 Task: Find connections with filter location Altglienicke with filter topic #Recruitmentwith filter profile language Potuguese with filter current company Synchrony with filter school Fergusson College with filter industry Military and International Affairs with filter service category SupportTechnical Writing with filter keywords title Addiction Counselor
Action: Mouse moved to (533, 72)
Screenshot: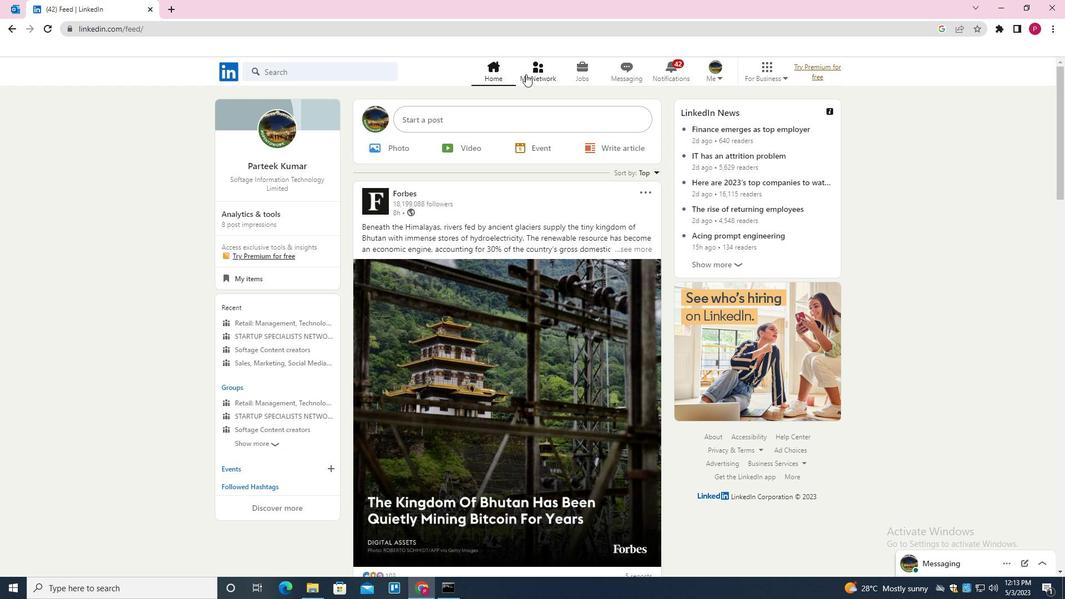 
Action: Mouse pressed left at (533, 72)
Screenshot: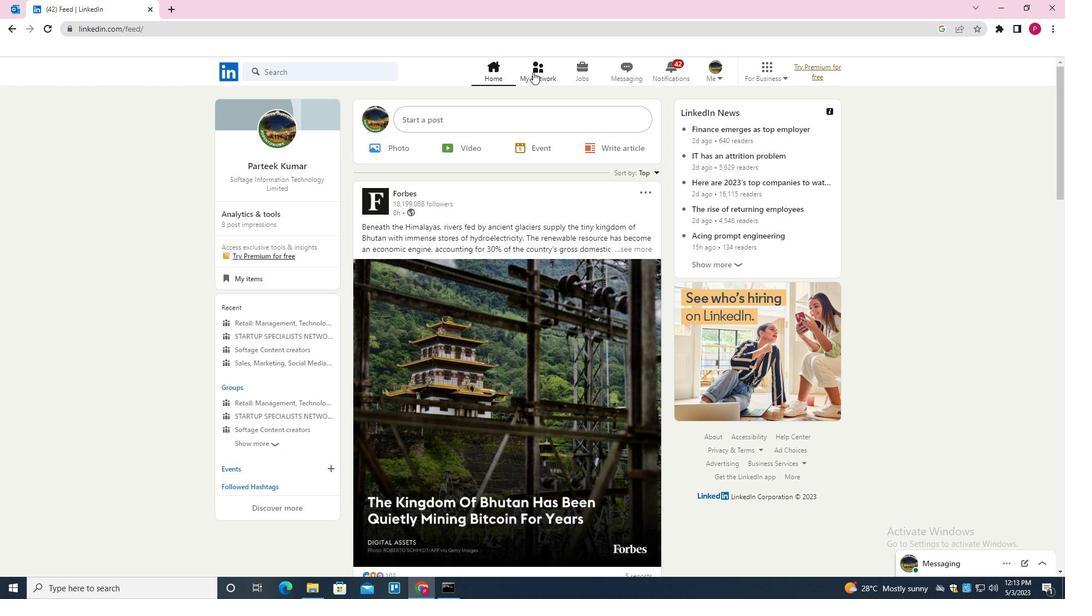 
Action: Mouse moved to (350, 130)
Screenshot: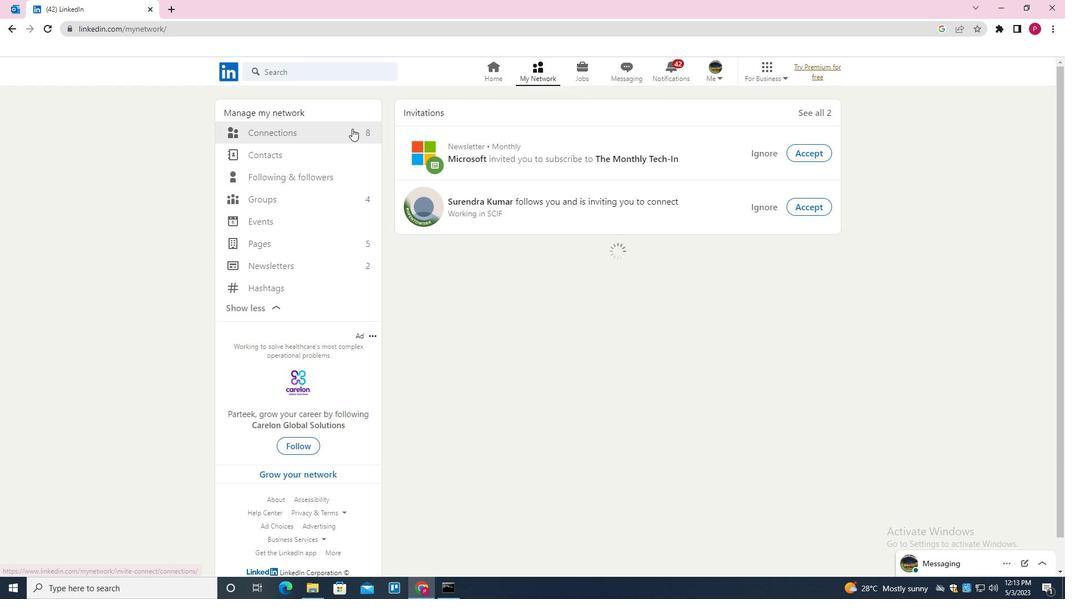 
Action: Mouse pressed left at (350, 130)
Screenshot: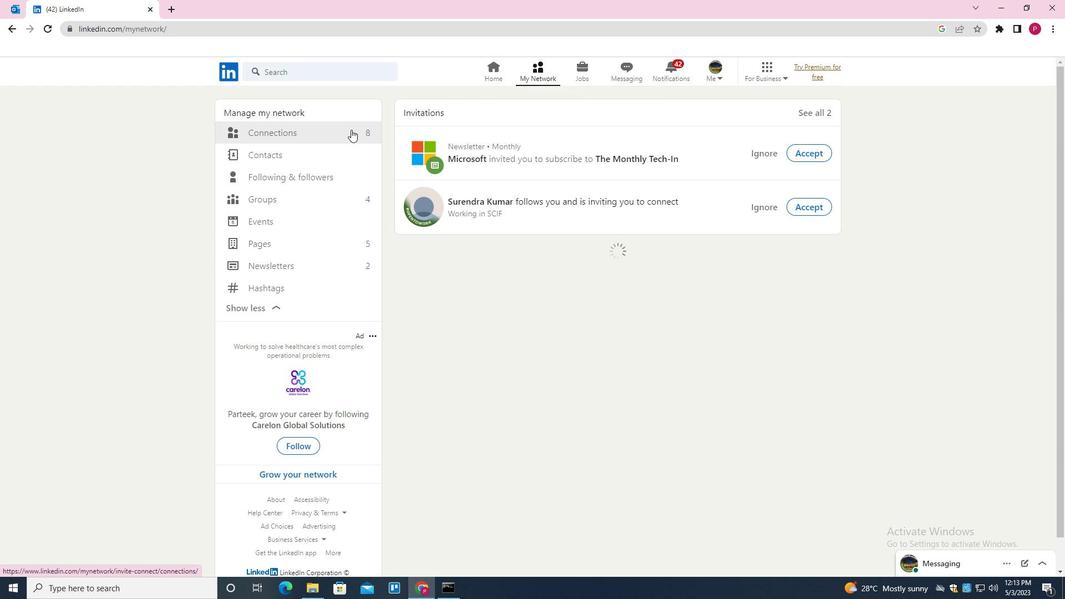 
Action: Mouse moved to (612, 133)
Screenshot: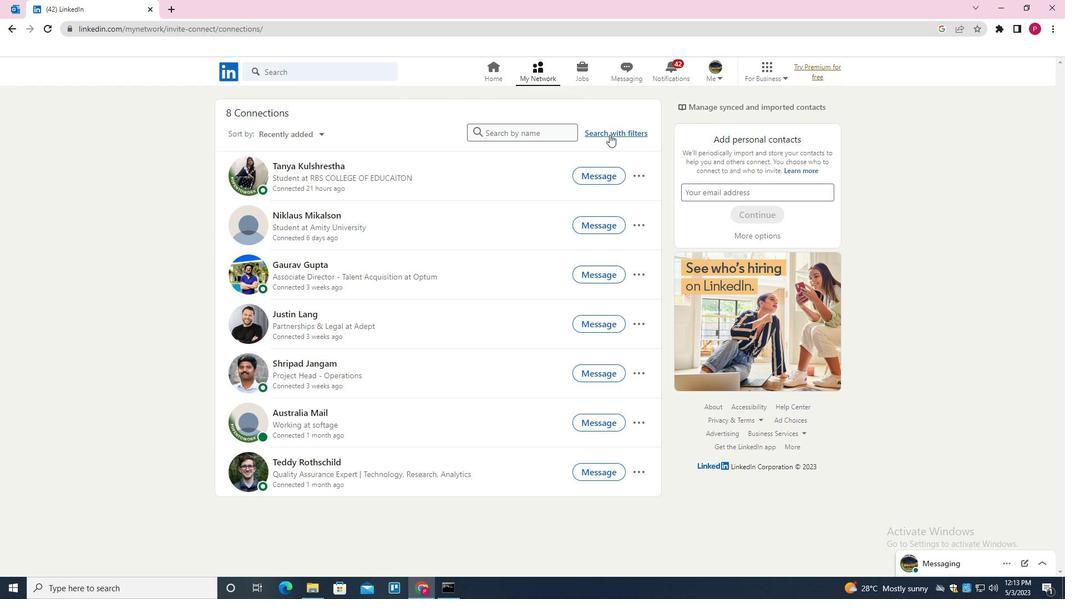 
Action: Mouse pressed left at (612, 133)
Screenshot: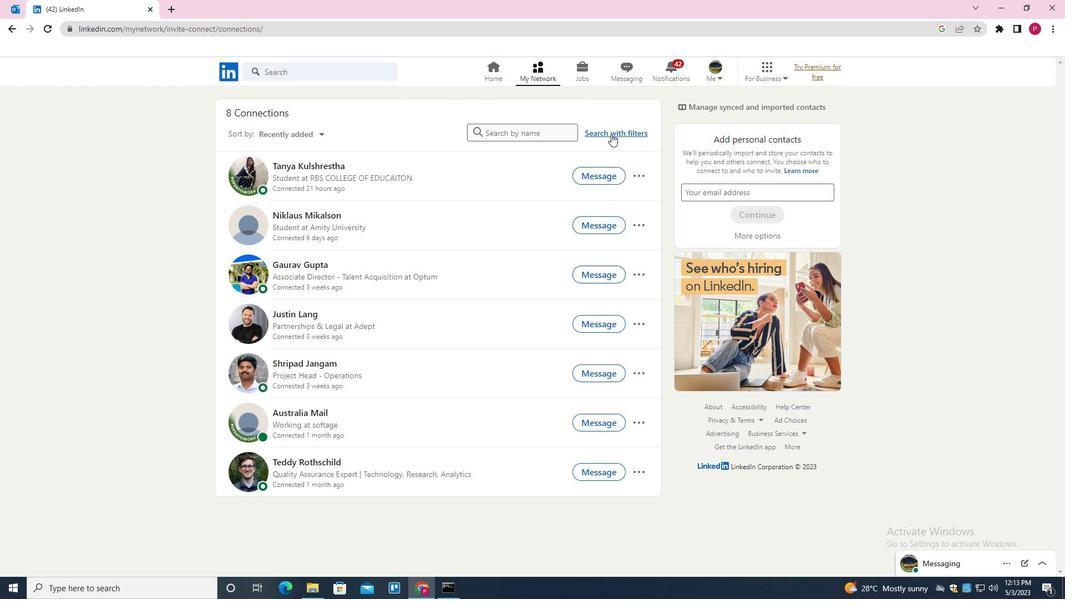 
Action: Mouse moved to (569, 102)
Screenshot: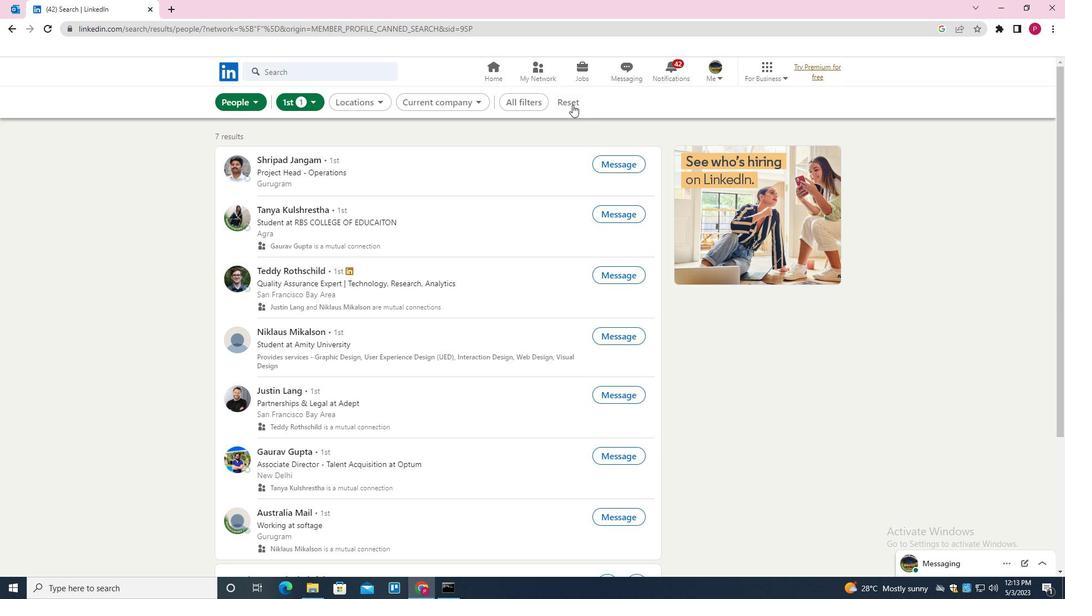 
Action: Mouse pressed left at (569, 102)
Screenshot: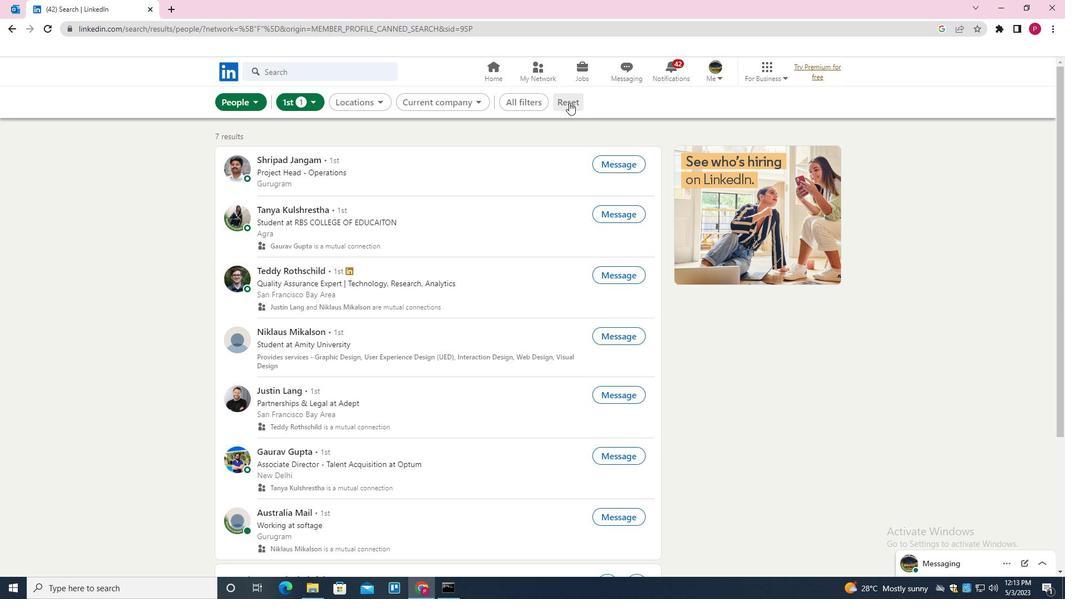 
Action: Mouse moved to (558, 102)
Screenshot: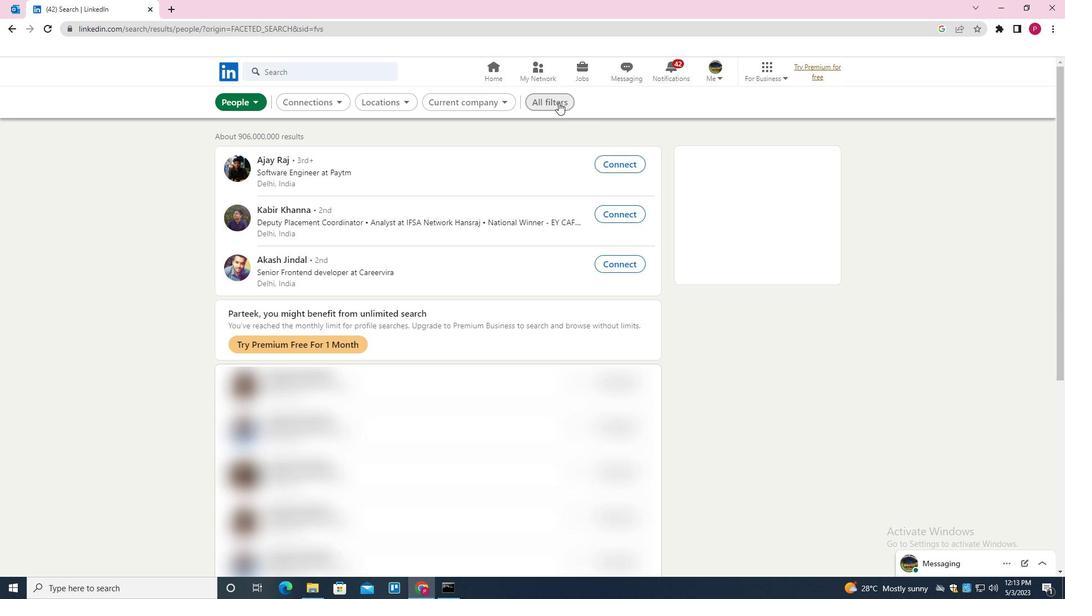 
Action: Mouse pressed left at (558, 102)
Screenshot: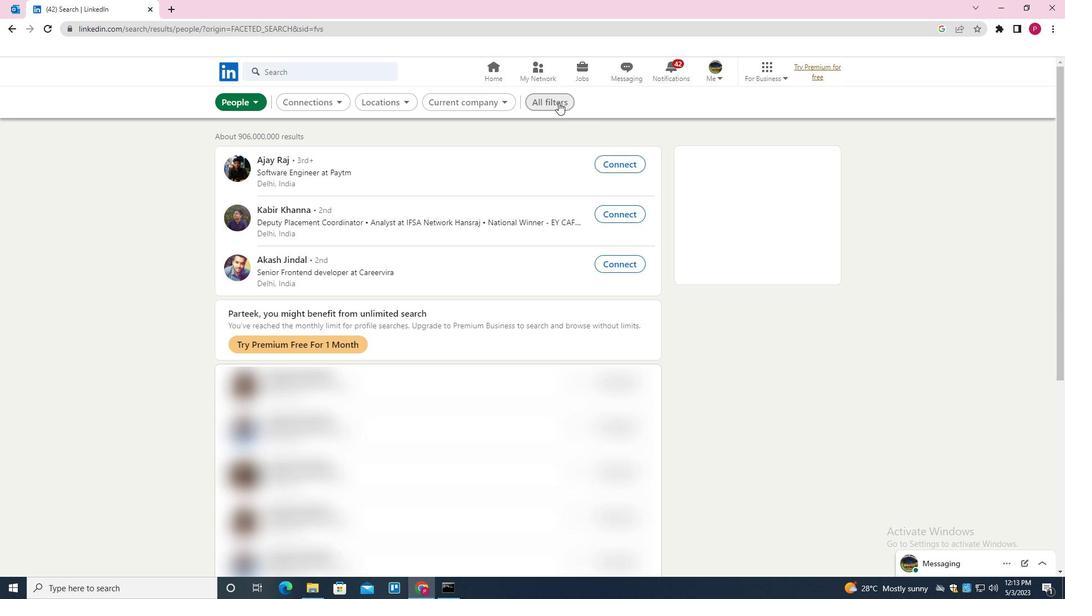 
Action: Mouse moved to (831, 287)
Screenshot: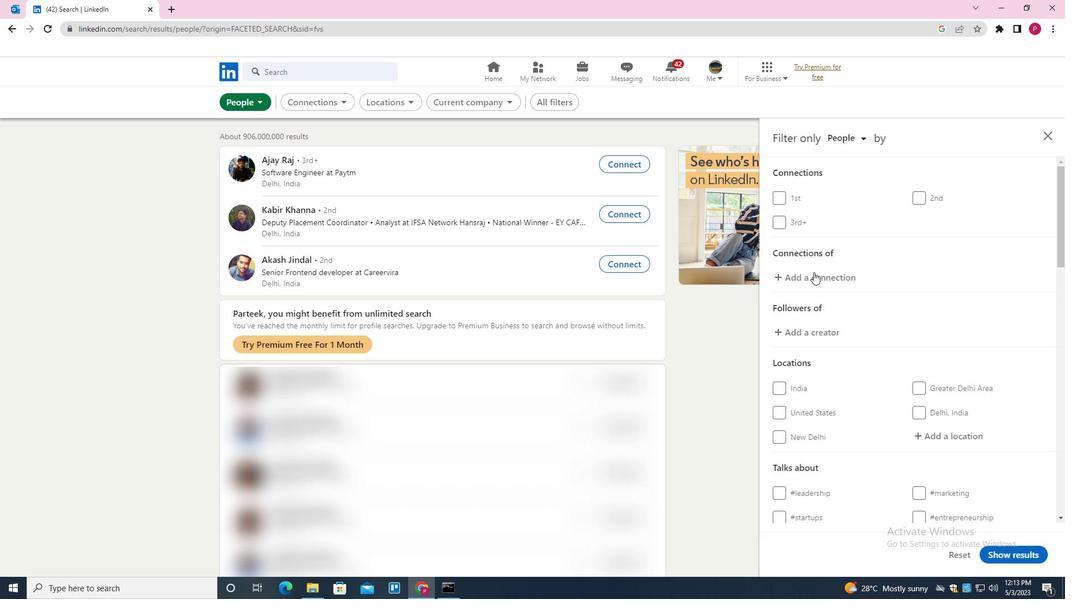 
Action: Mouse scrolled (831, 287) with delta (0, 0)
Screenshot: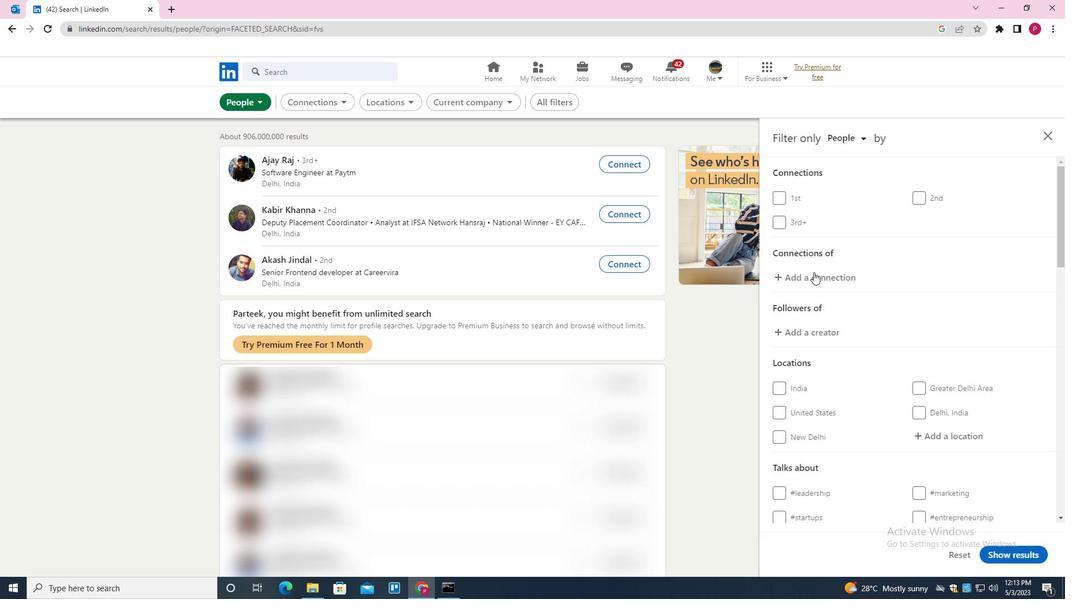 
Action: Mouse moved to (844, 298)
Screenshot: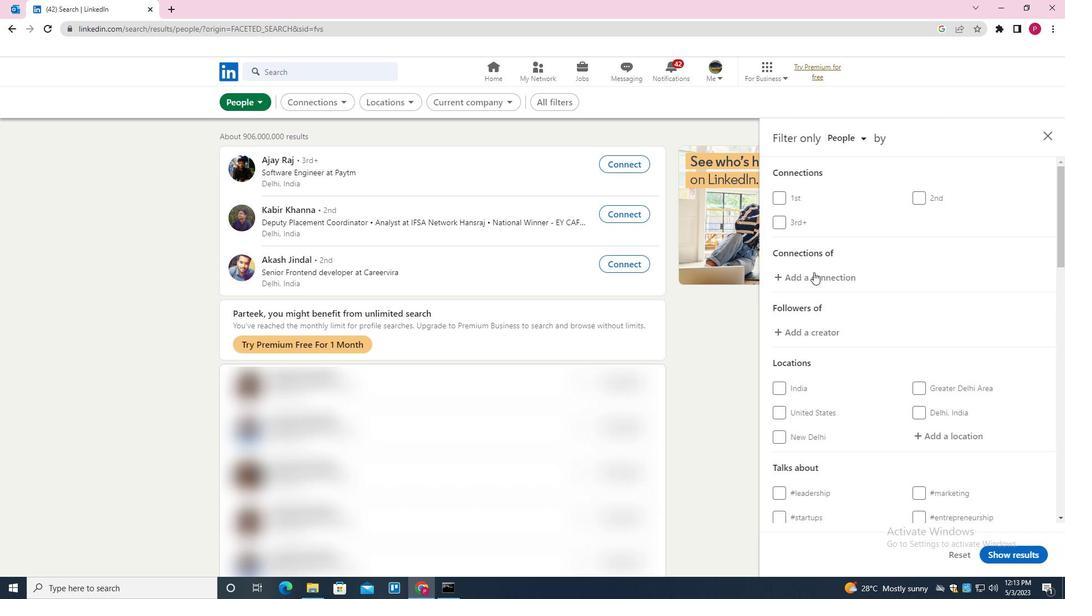 
Action: Mouse scrolled (844, 297) with delta (0, 0)
Screenshot: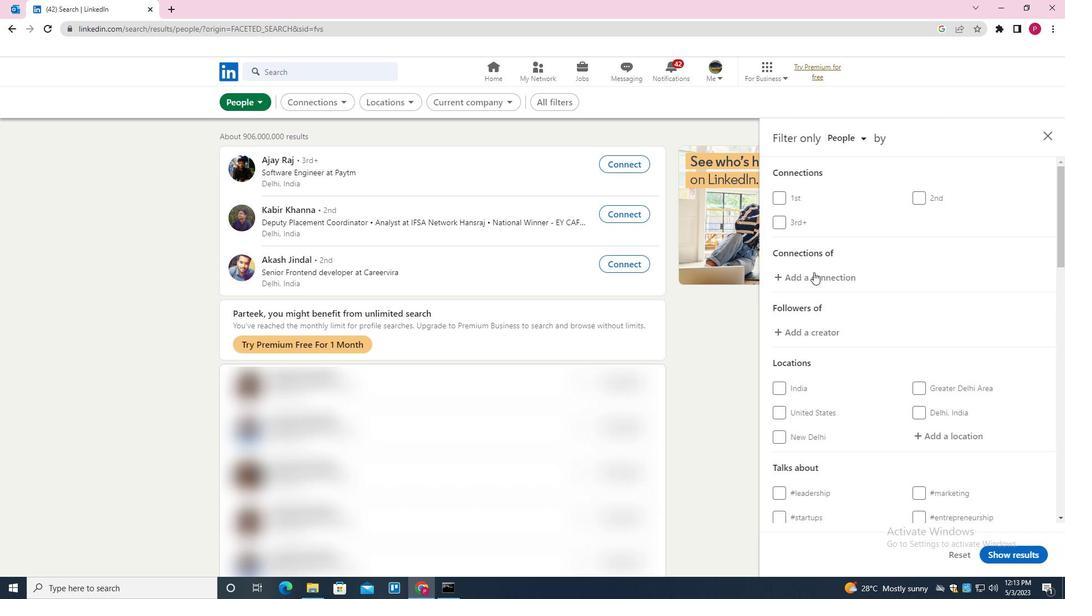 
Action: Mouse moved to (950, 322)
Screenshot: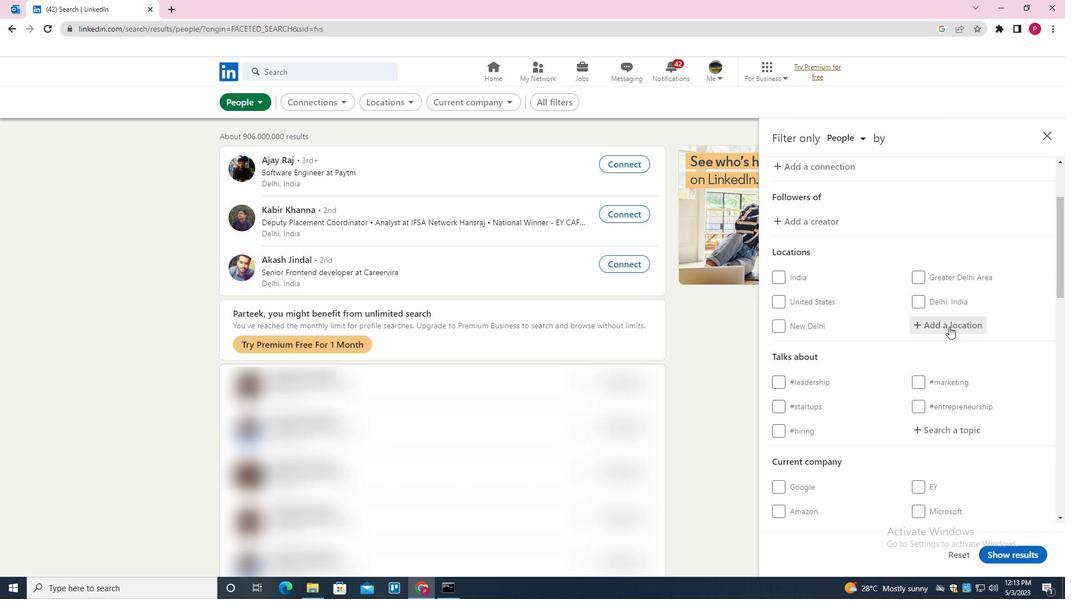 
Action: Mouse pressed left at (950, 322)
Screenshot: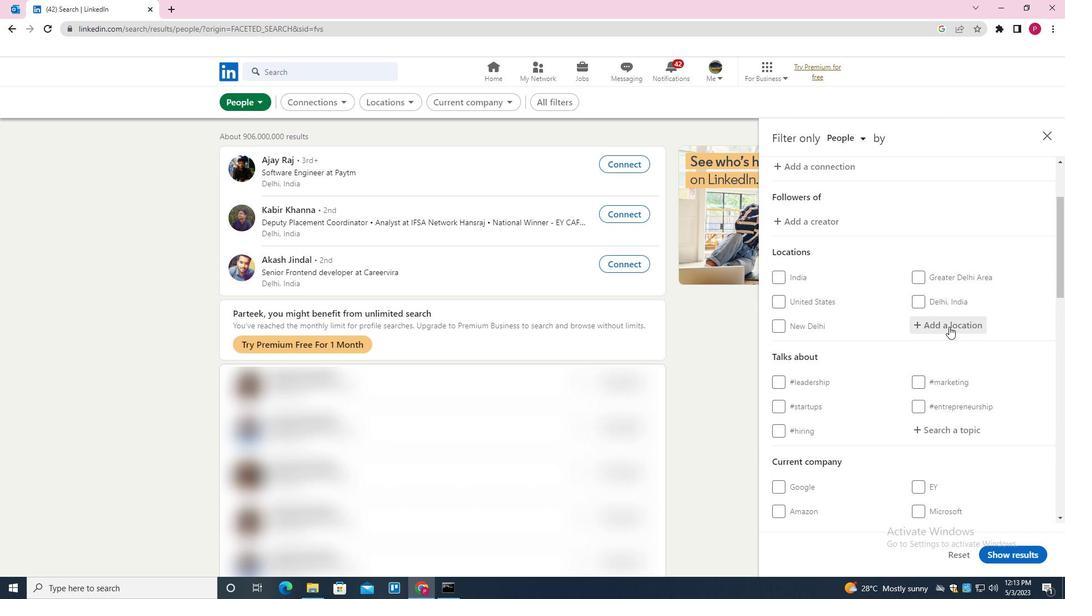 
Action: Key pressed <Key.shift>ALTF<Key.backspace>GLIENICKE
Screenshot: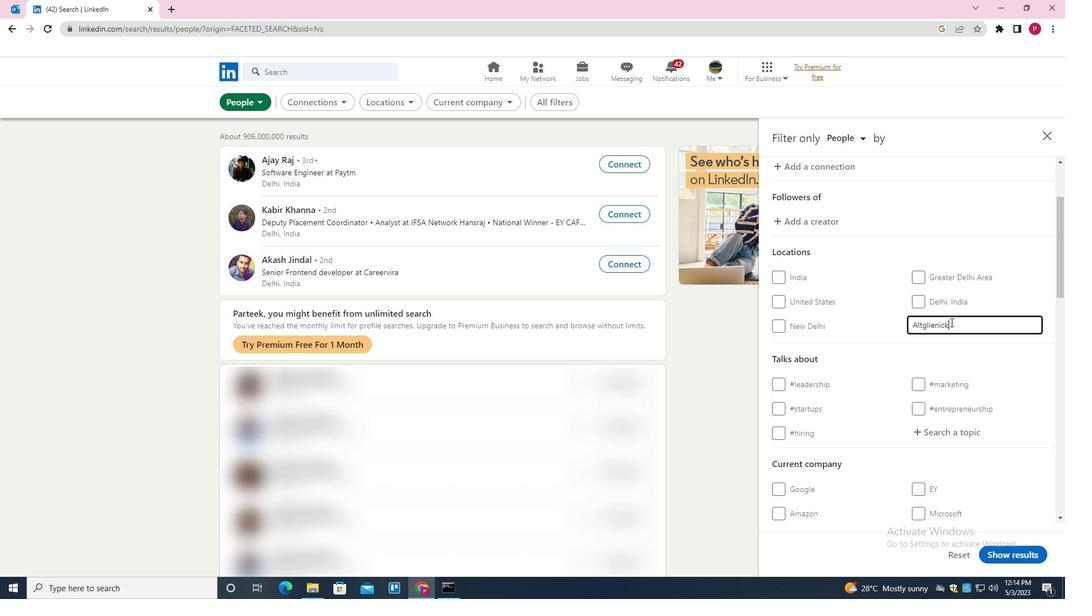 
Action: Mouse scrolled (950, 321) with delta (0, 0)
Screenshot: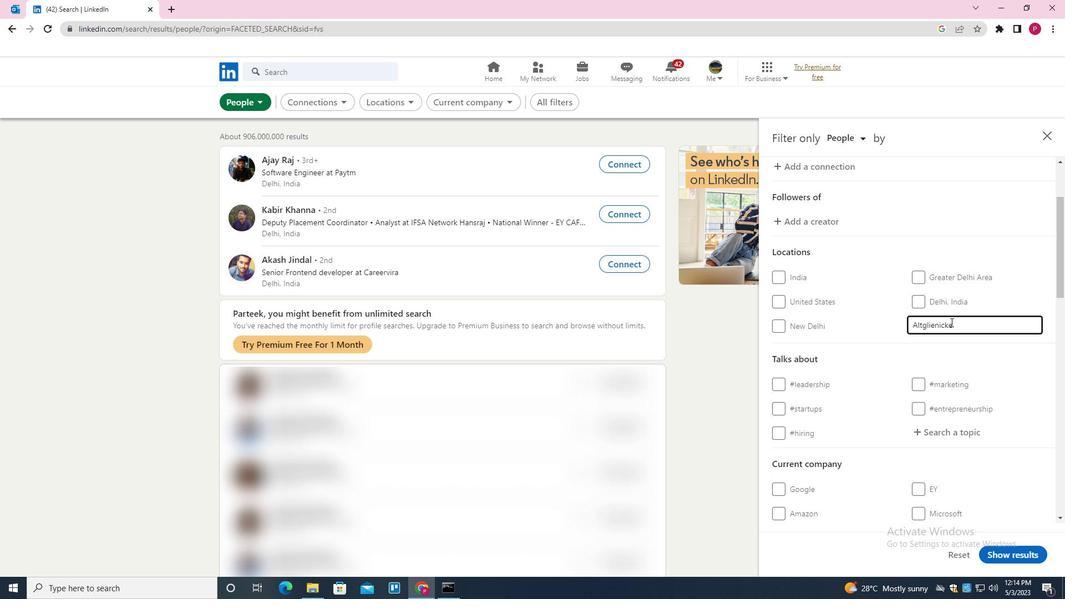 
Action: Mouse scrolled (950, 321) with delta (0, 0)
Screenshot: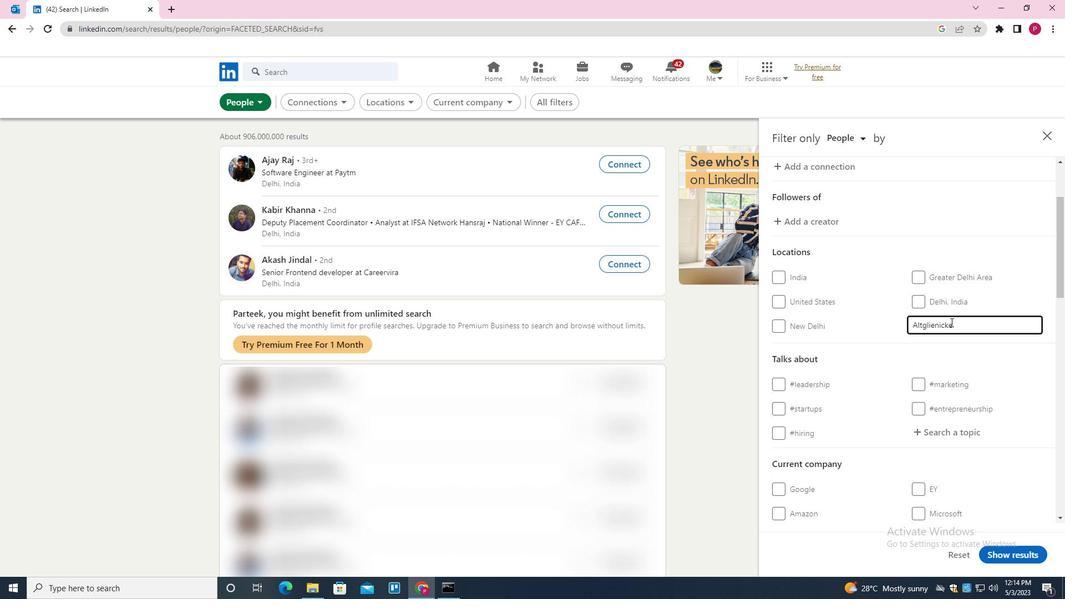 
Action: Mouse scrolled (950, 321) with delta (0, 0)
Screenshot: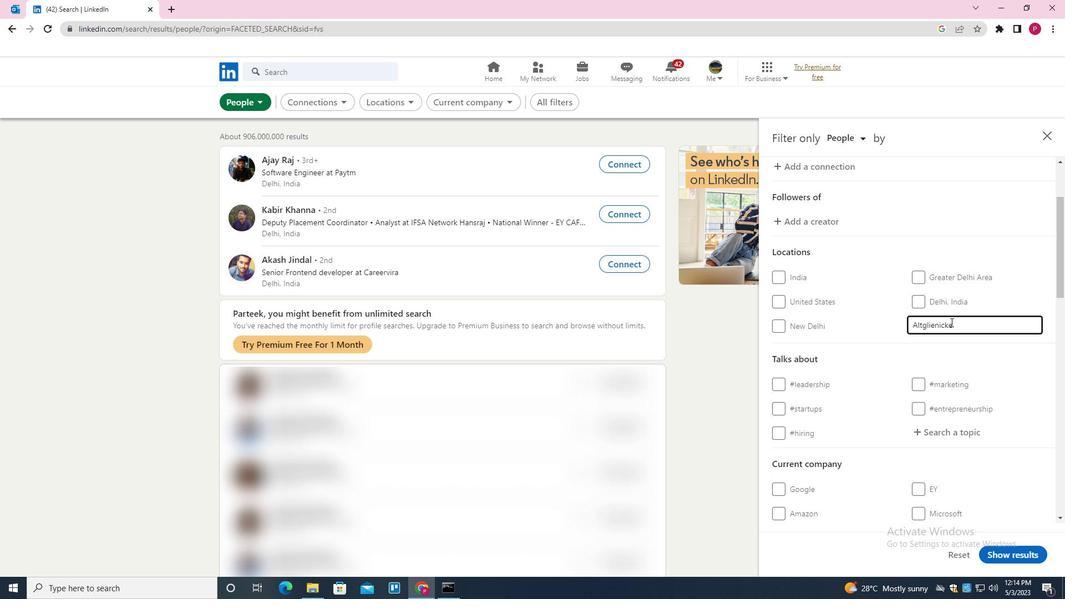 
Action: Mouse moved to (945, 267)
Screenshot: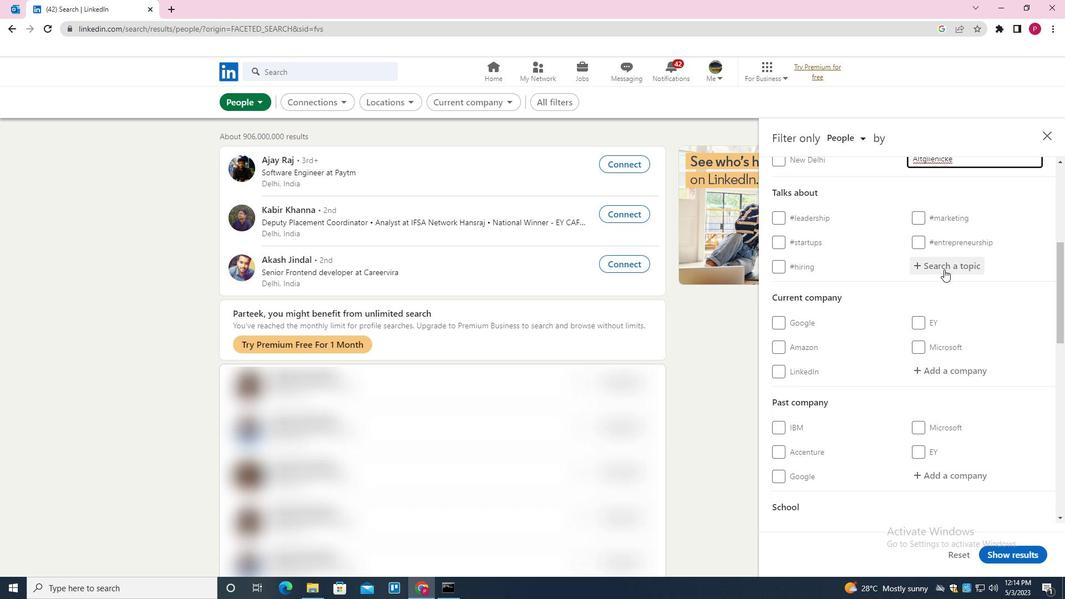 
Action: Mouse pressed left at (945, 267)
Screenshot: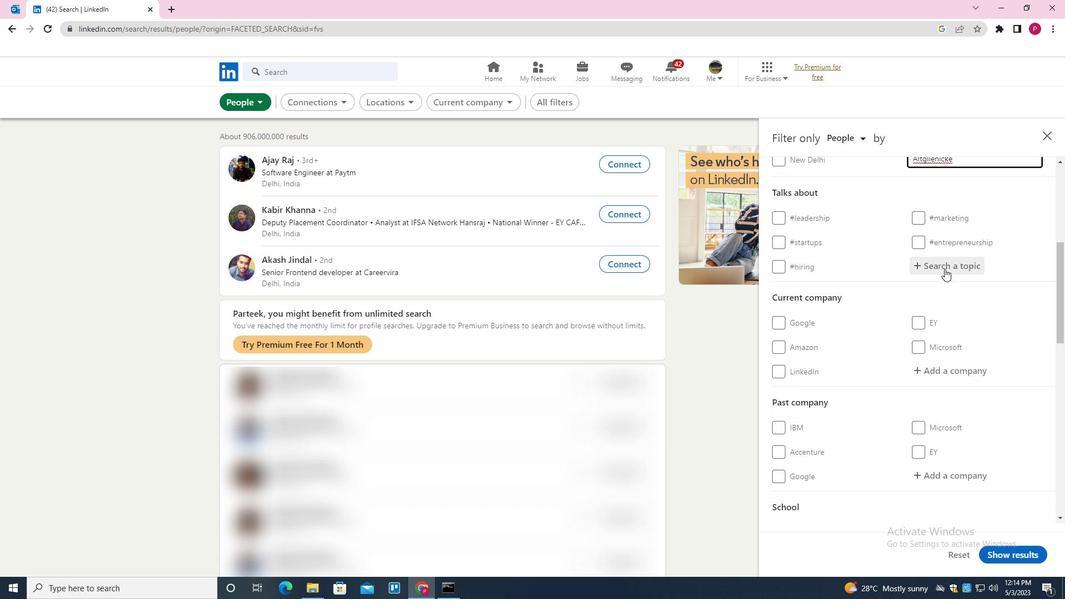 
Action: Key pressed RECRUI<Key.down><Key.enter>
Screenshot: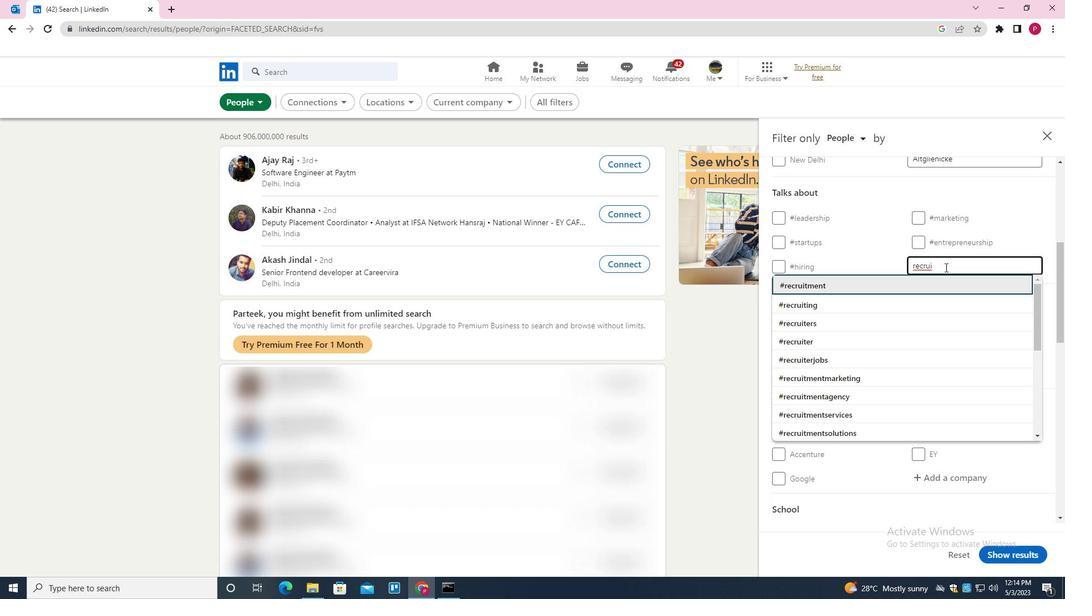
Action: Mouse moved to (872, 256)
Screenshot: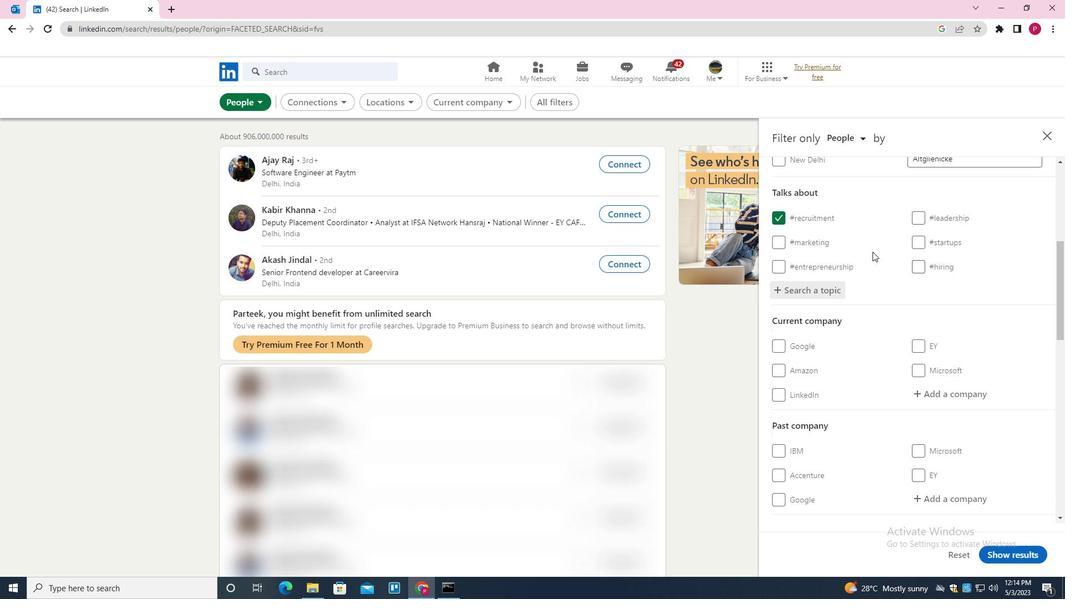 
Action: Mouse scrolled (872, 255) with delta (0, 0)
Screenshot: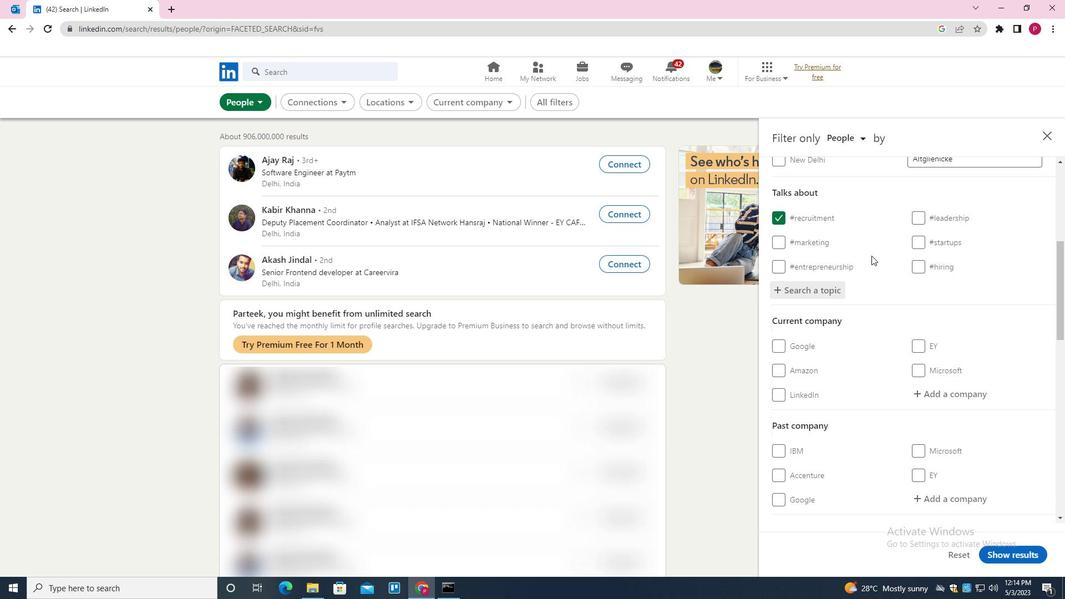 
Action: Mouse scrolled (872, 255) with delta (0, 0)
Screenshot: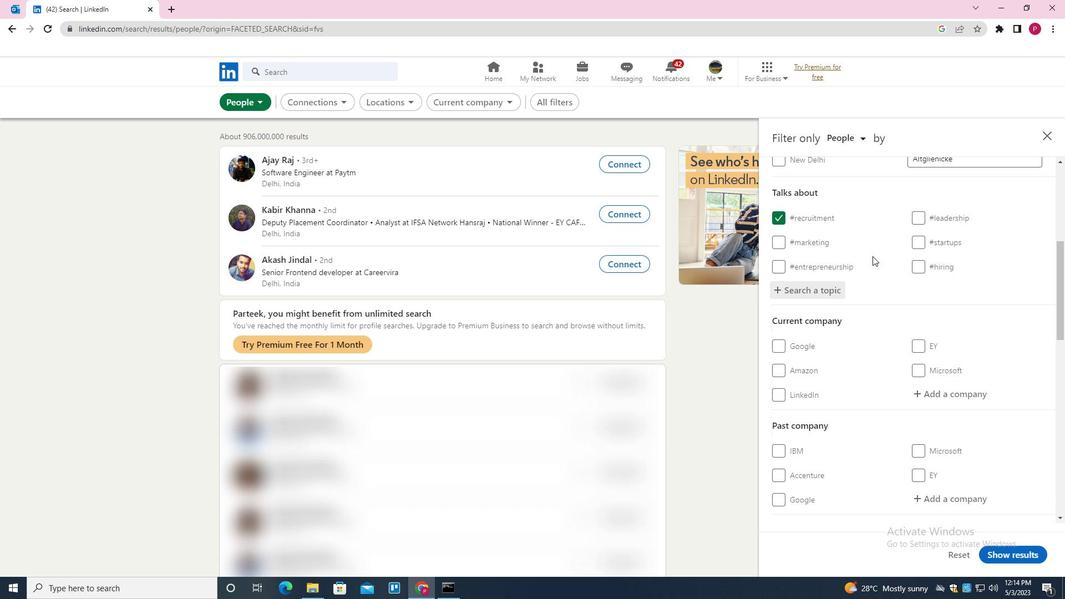 
Action: Mouse scrolled (872, 255) with delta (0, 0)
Screenshot: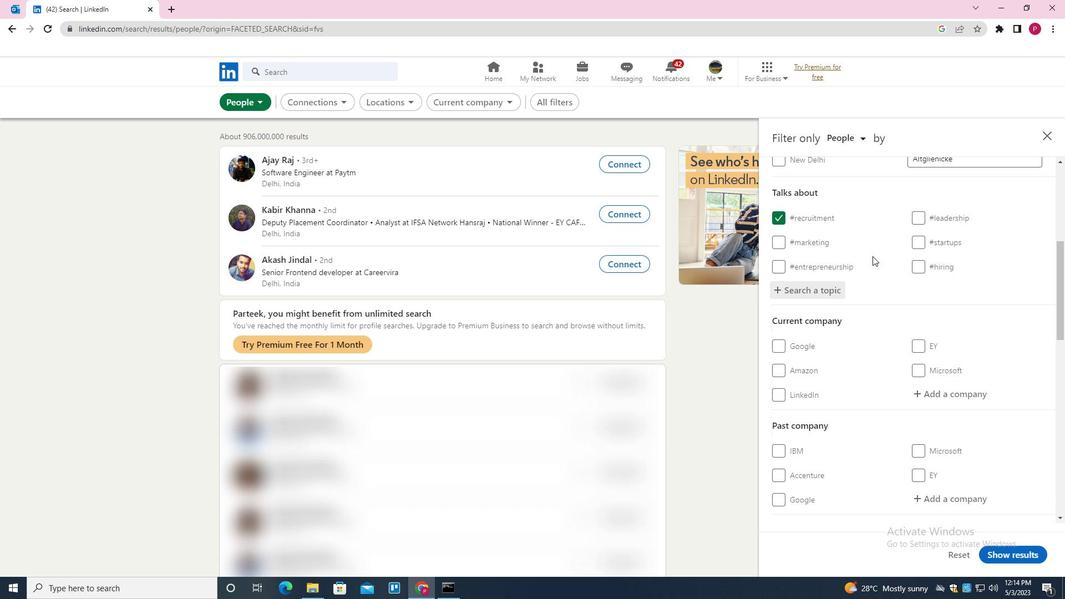 
Action: Mouse scrolled (872, 255) with delta (0, 0)
Screenshot: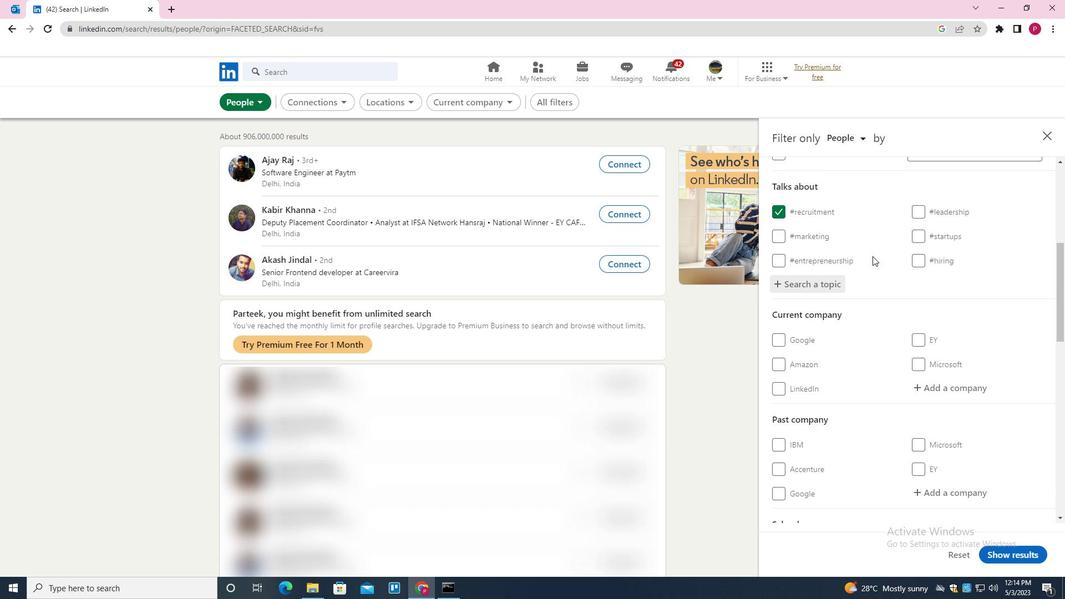 
Action: Mouse moved to (874, 256)
Screenshot: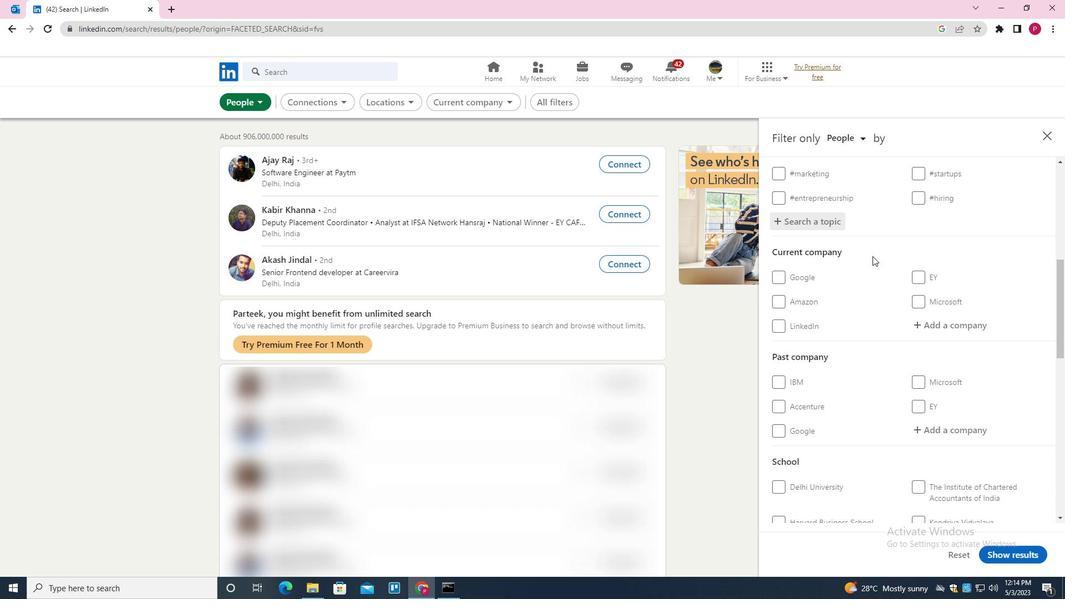 
Action: Mouse scrolled (874, 255) with delta (0, 0)
Screenshot: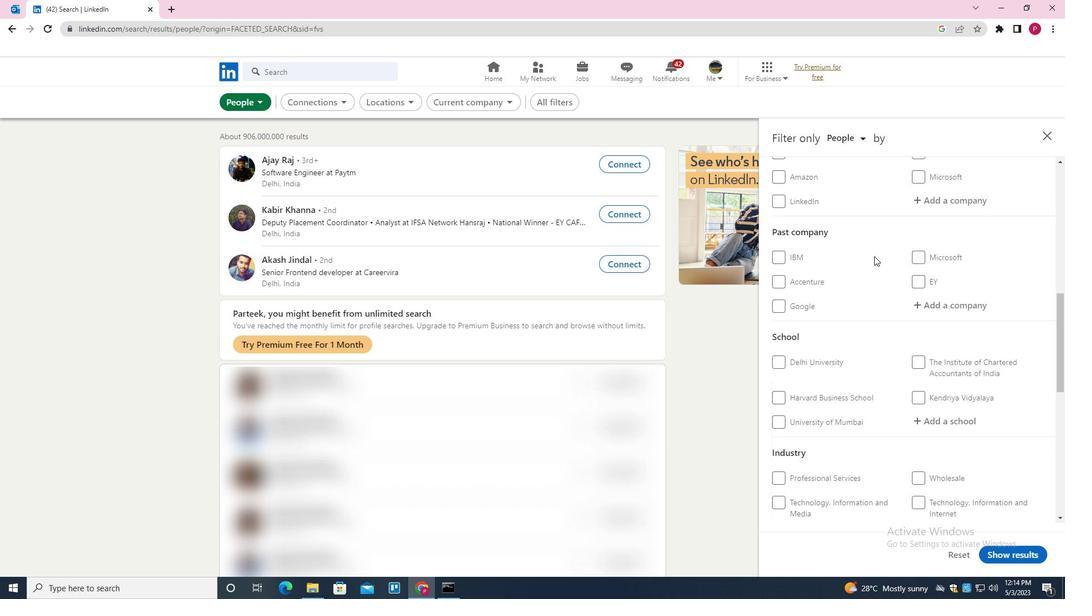 
Action: Mouse scrolled (874, 255) with delta (0, 0)
Screenshot: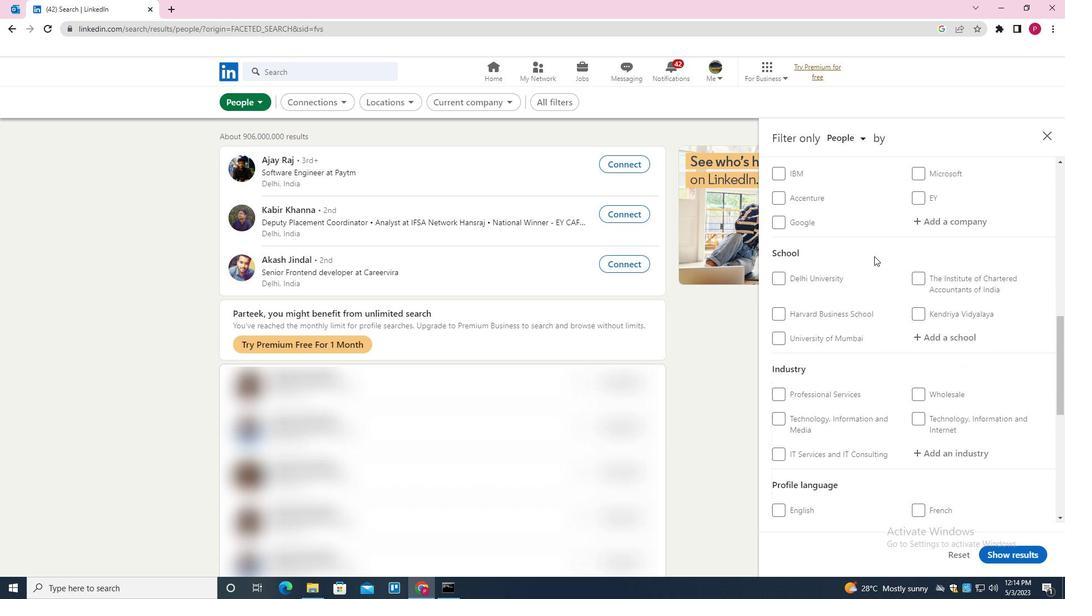 
Action: Mouse scrolled (874, 255) with delta (0, 0)
Screenshot: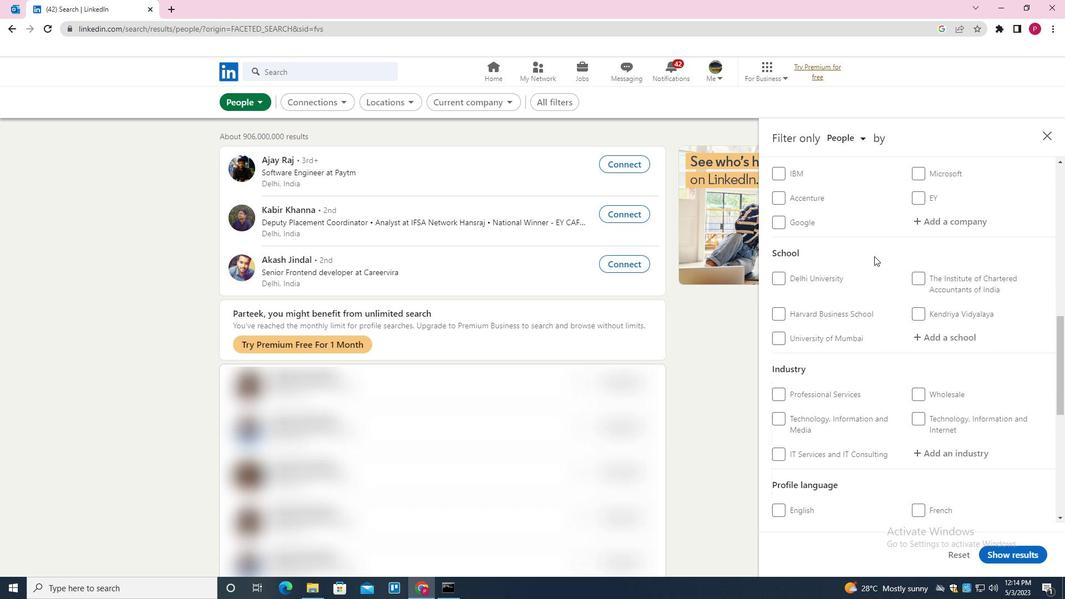 
Action: Mouse scrolled (874, 255) with delta (0, 0)
Screenshot: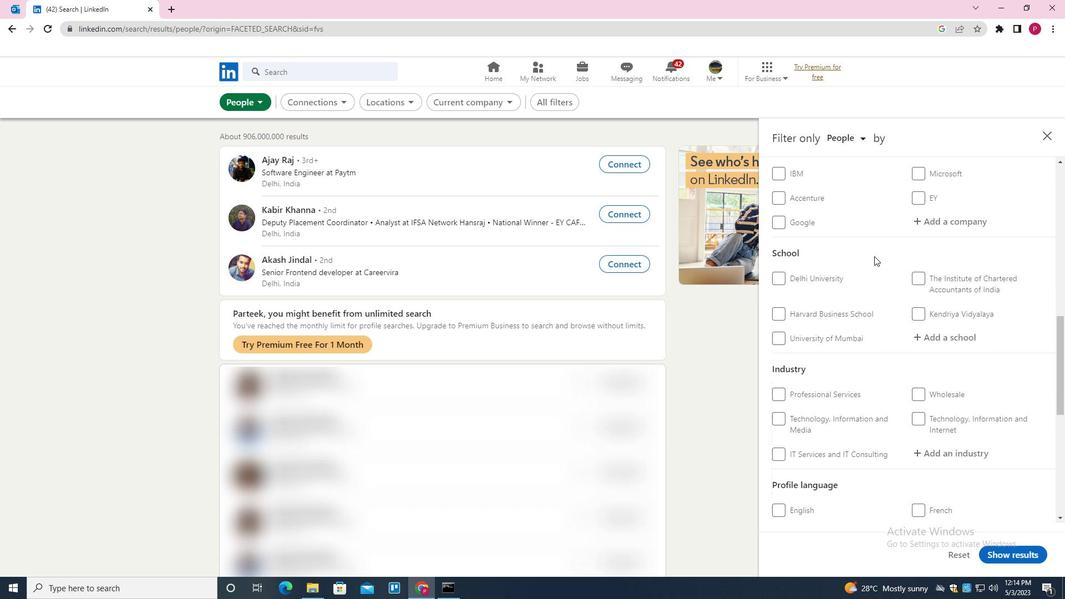 
Action: Mouse scrolled (874, 255) with delta (0, 0)
Screenshot: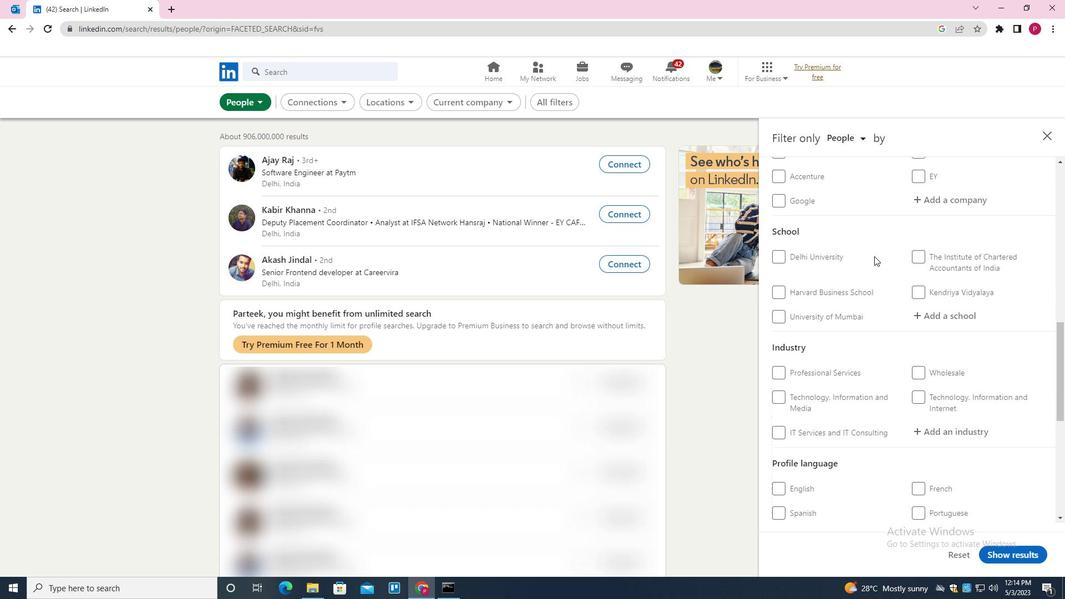 
Action: Mouse moved to (918, 315)
Screenshot: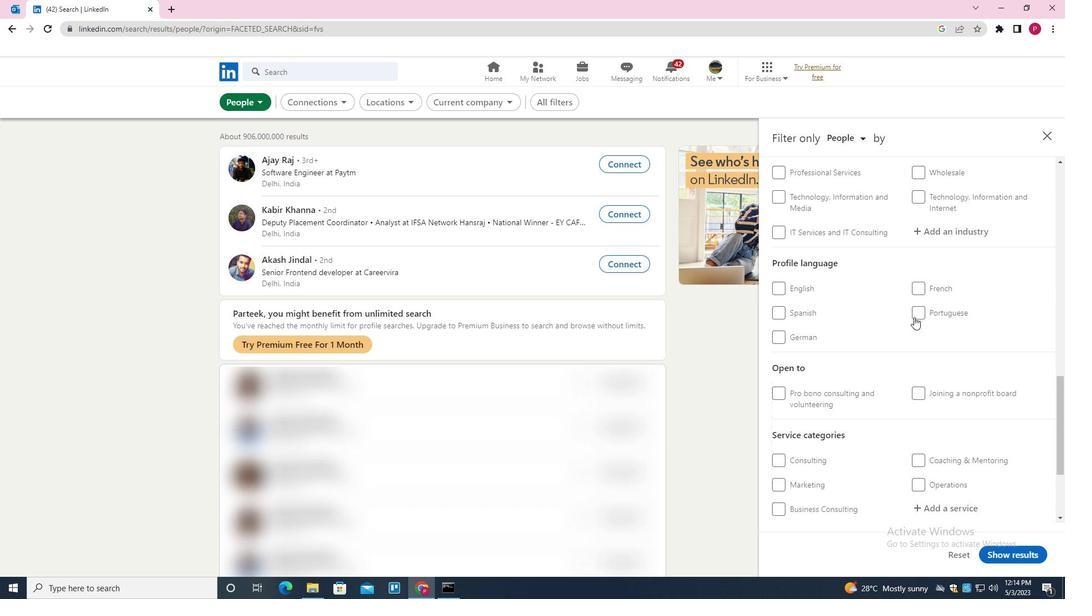
Action: Mouse pressed left at (918, 315)
Screenshot: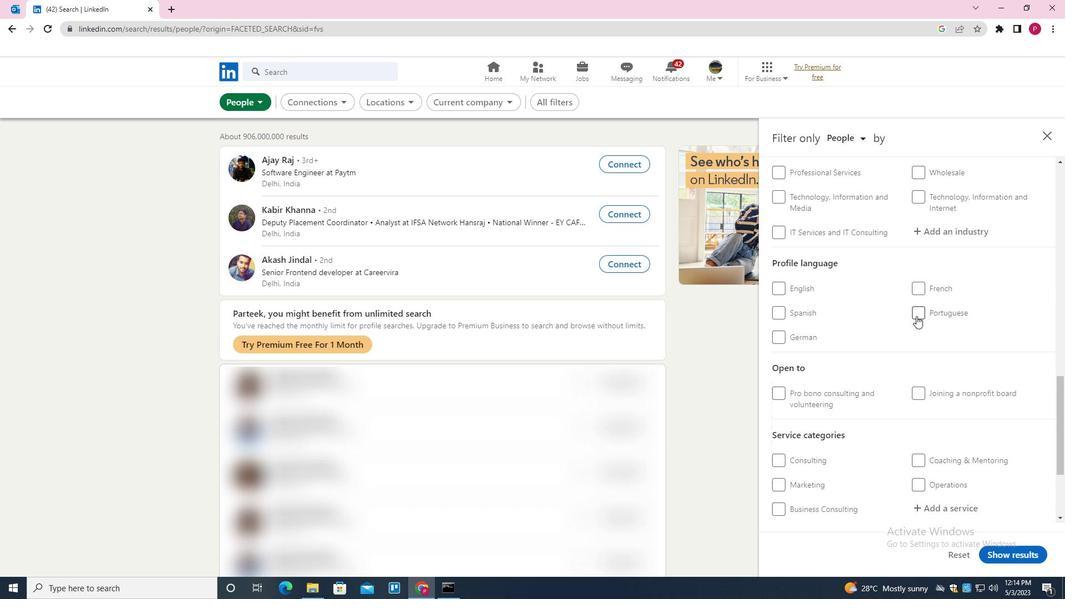 
Action: Mouse moved to (837, 337)
Screenshot: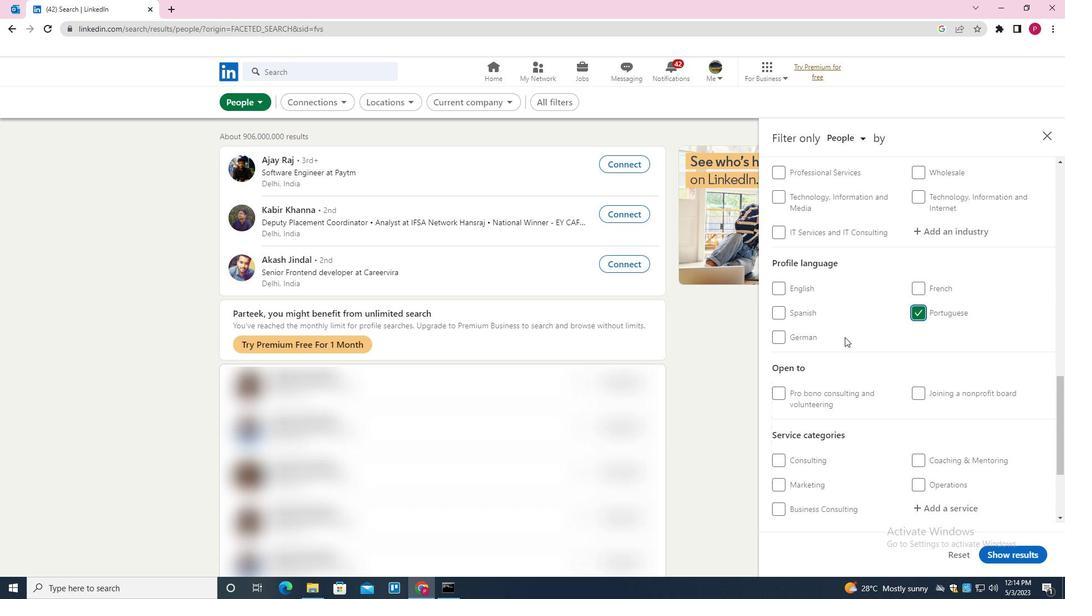 
Action: Mouse scrolled (837, 337) with delta (0, 0)
Screenshot: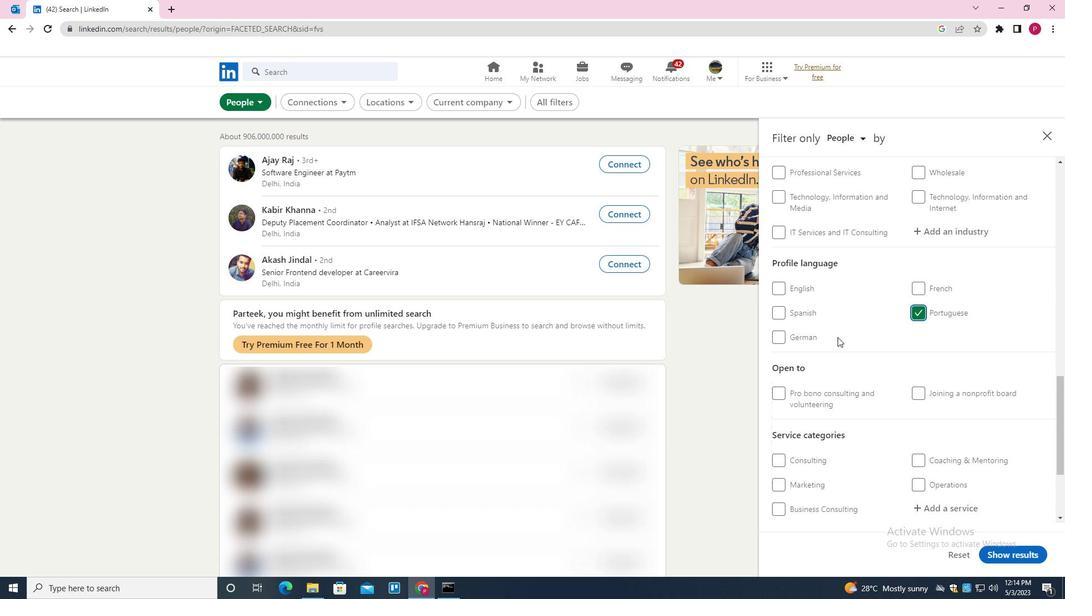 
Action: Mouse scrolled (837, 337) with delta (0, 0)
Screenshot: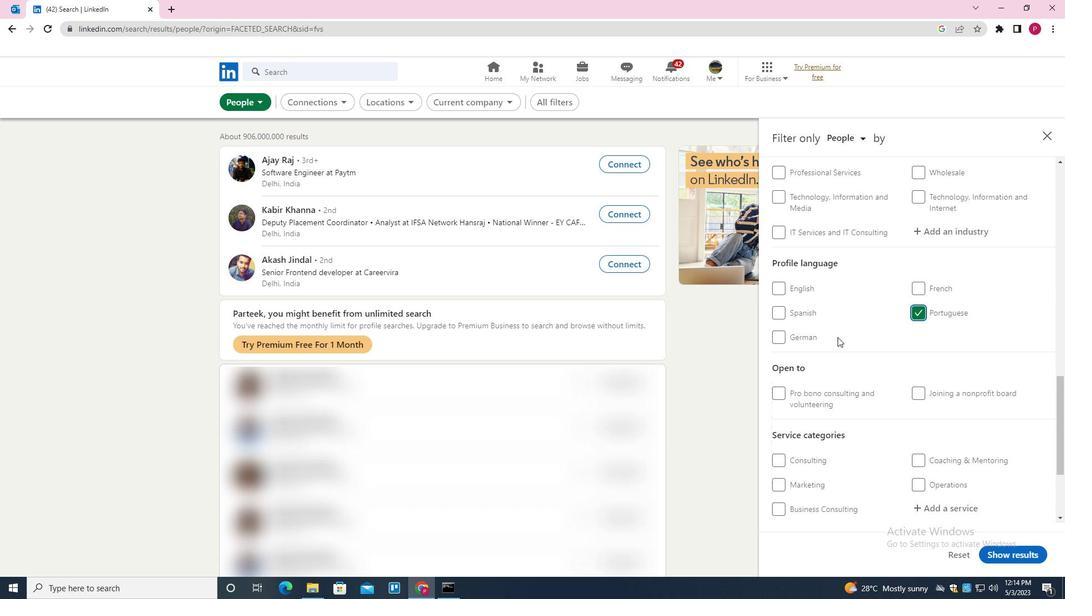 
Action: Mouse scrolled (837, 337) with delta (0, 0)
Screenshot: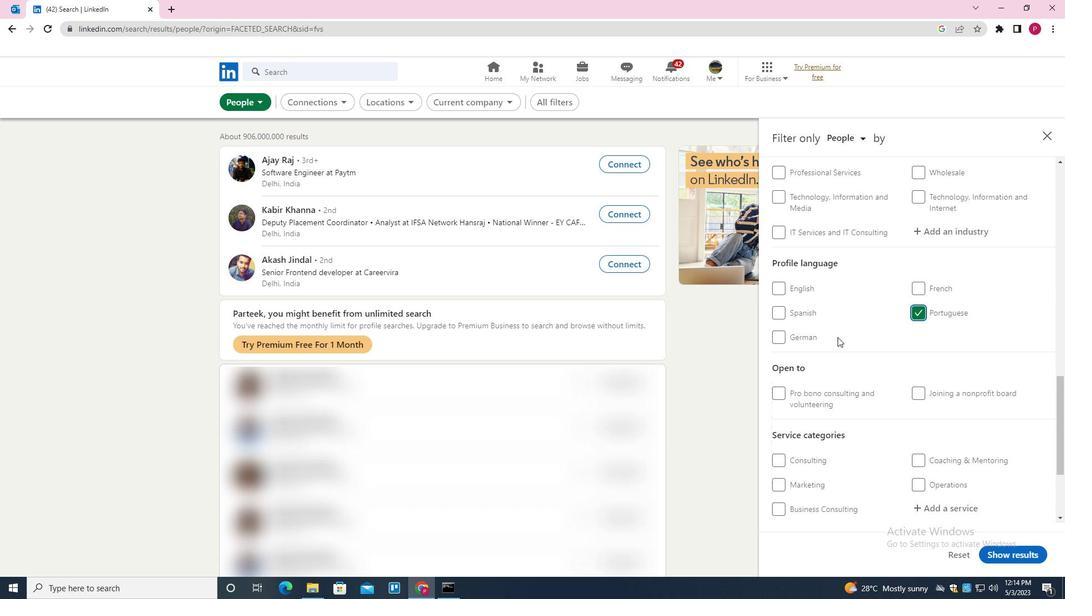 
Action: Mouse scrolled (837, 337) with delta (0, 0)
Screenshot: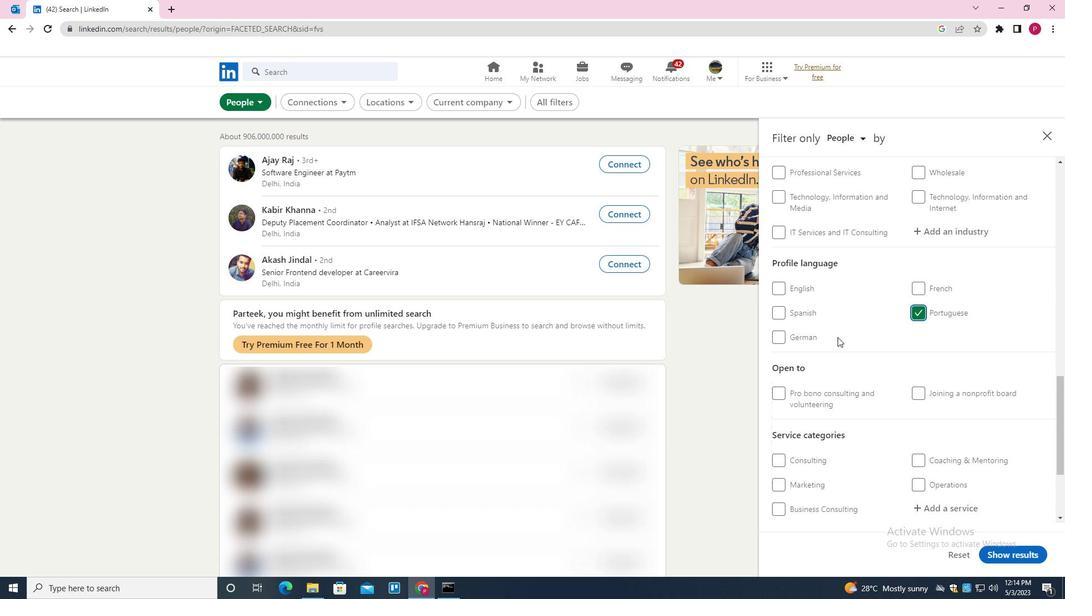 
Action: Mouse scrolled (837, 337) with delta (0, 0)
Screenshot: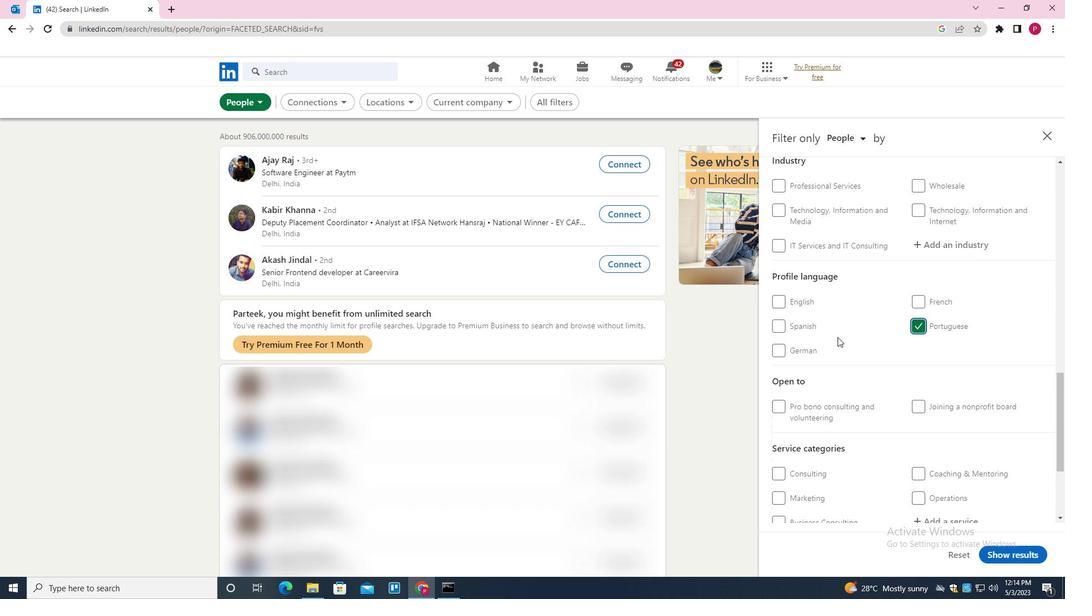 
Action: Mouse scrolled (837, 337) with delta (0, 0)
Screenshot: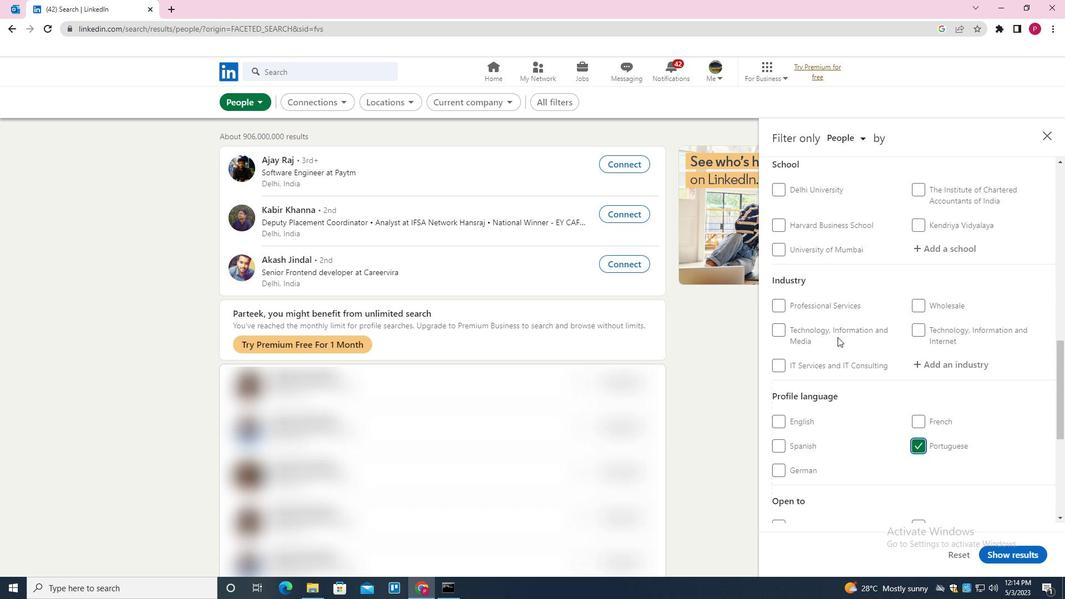 
Action: Mouse moved to (920, 264)
Screenshot: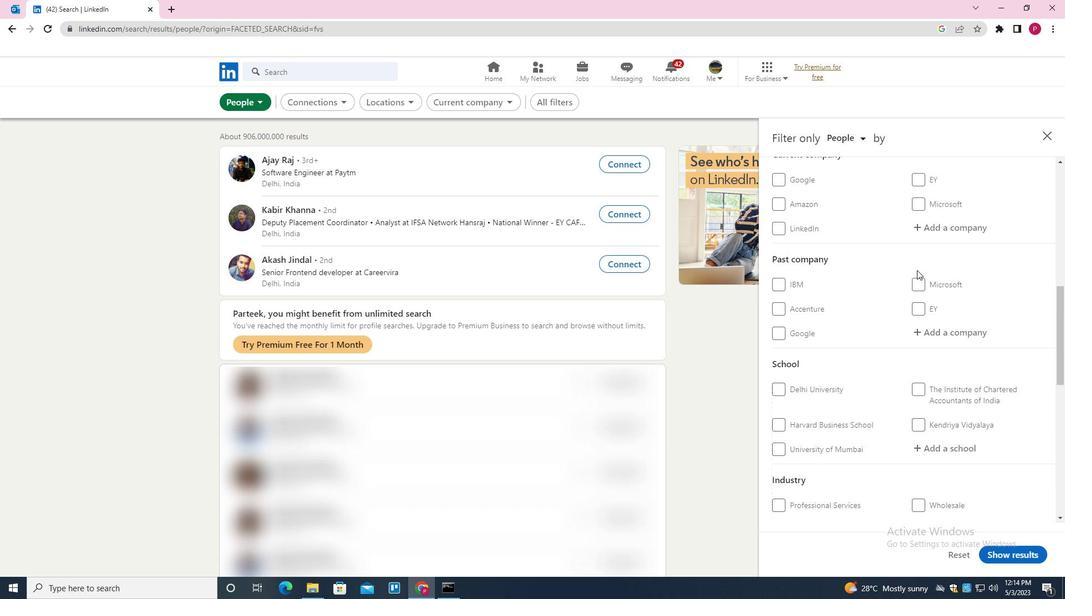 
Action: Mouse scrolled (920, 265) with delta (0, 0)
Screenshot: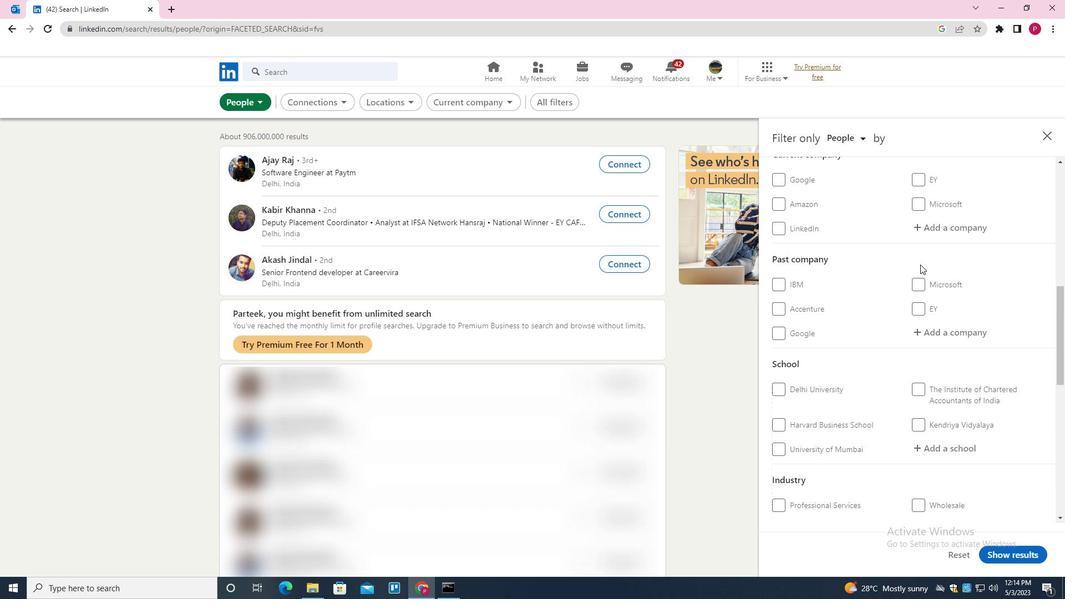 
Action: Mouse moved to (935, 278)
Screenshot: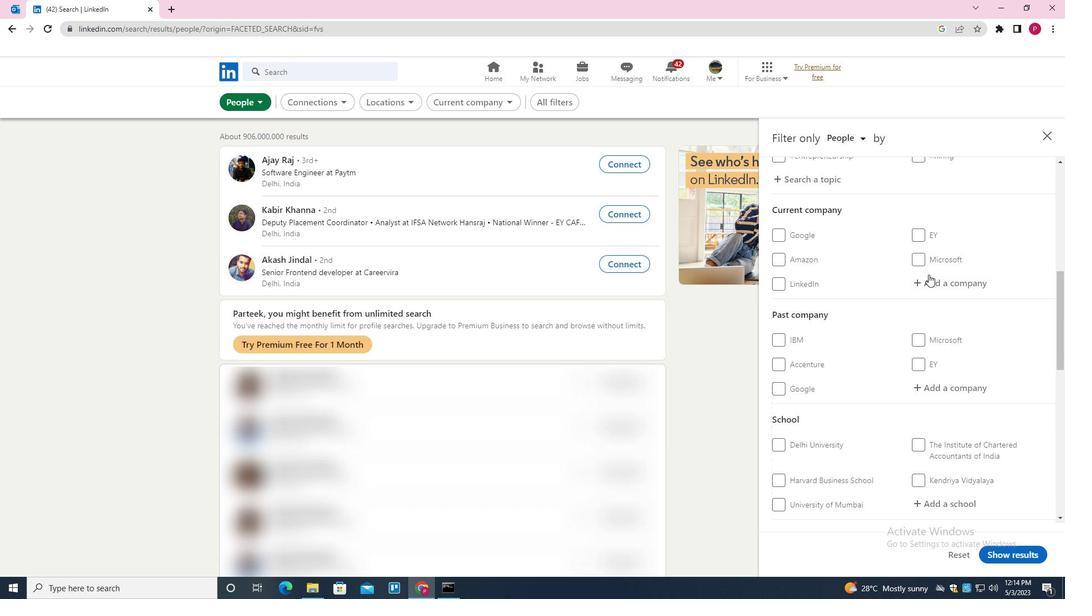 
Action: Mouse pressed left at (935, 278)
Screenshot: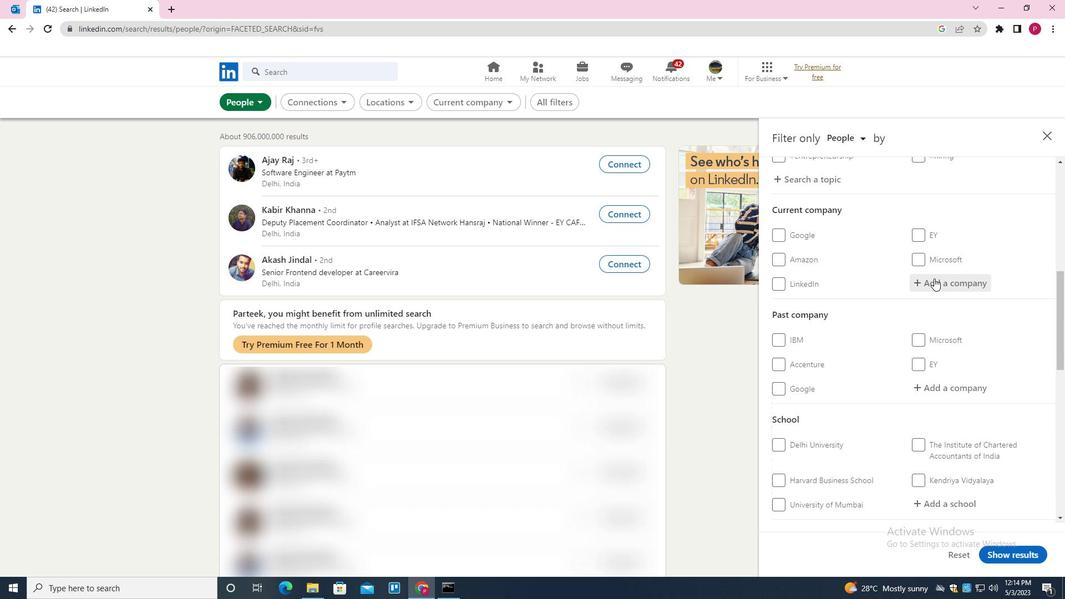 
Action: Key pressed <Key.shift><Key.shift><Key.shift><Key.shift>SYNCHRONY<Key.down><Key.enter>
Screenshot: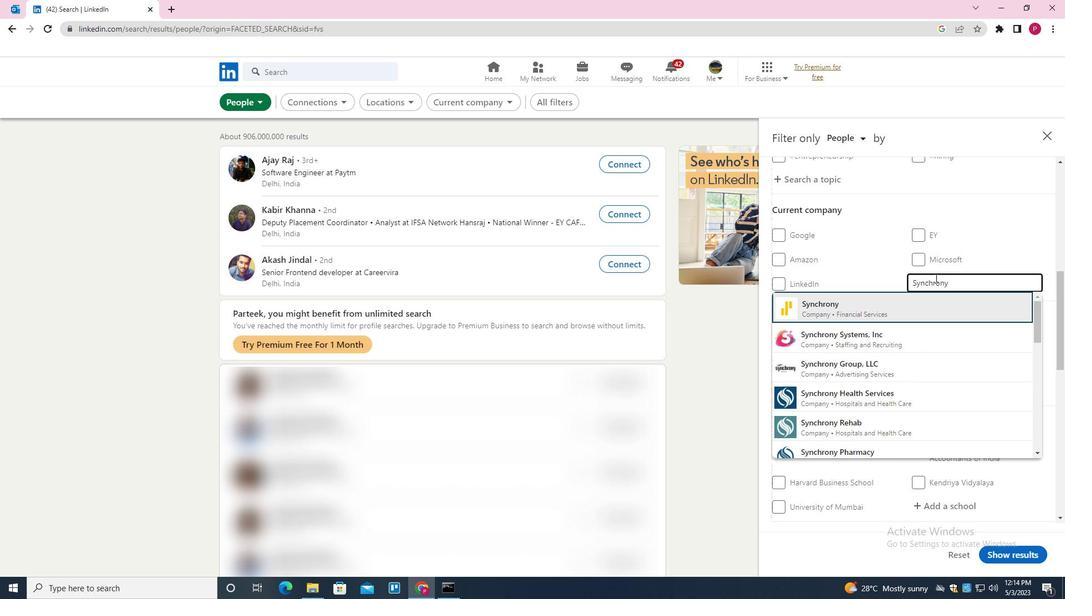 
Action: Mouse moved to (894, 299)
Screenshot: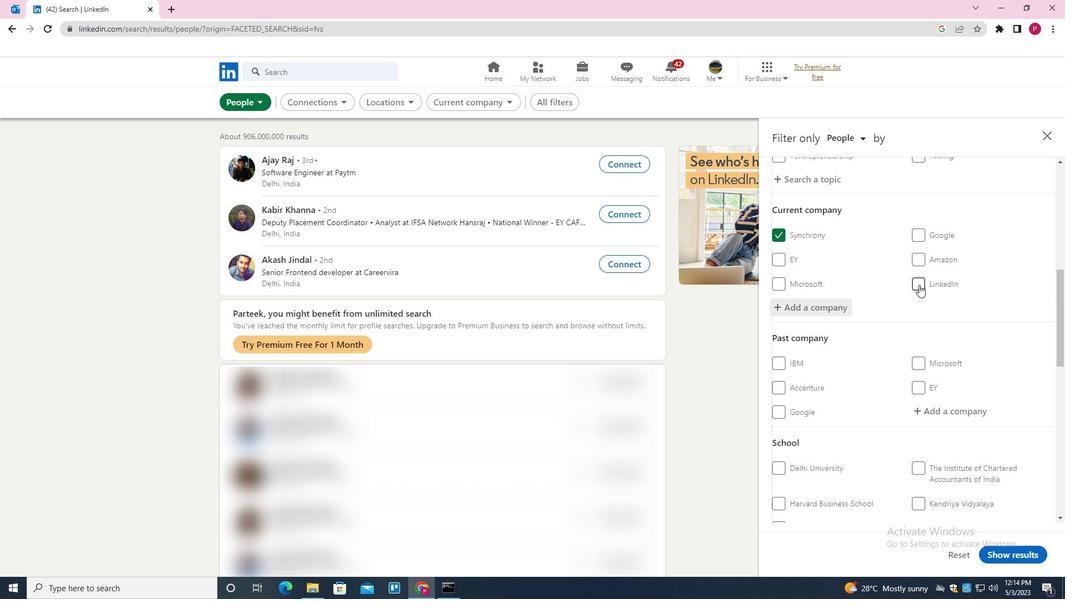 
Action: Mouse scrolled (894, 298) with delta (0, 0)
Screenshot: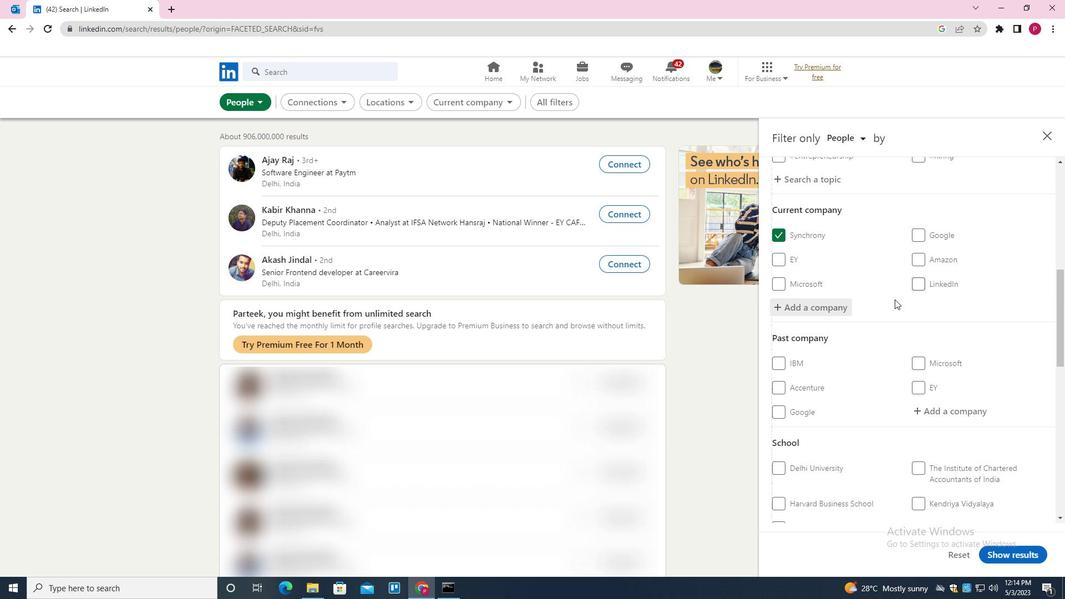 
Action: Mouse scrolled (894, 298) with delta (0, 0)
Screenshot: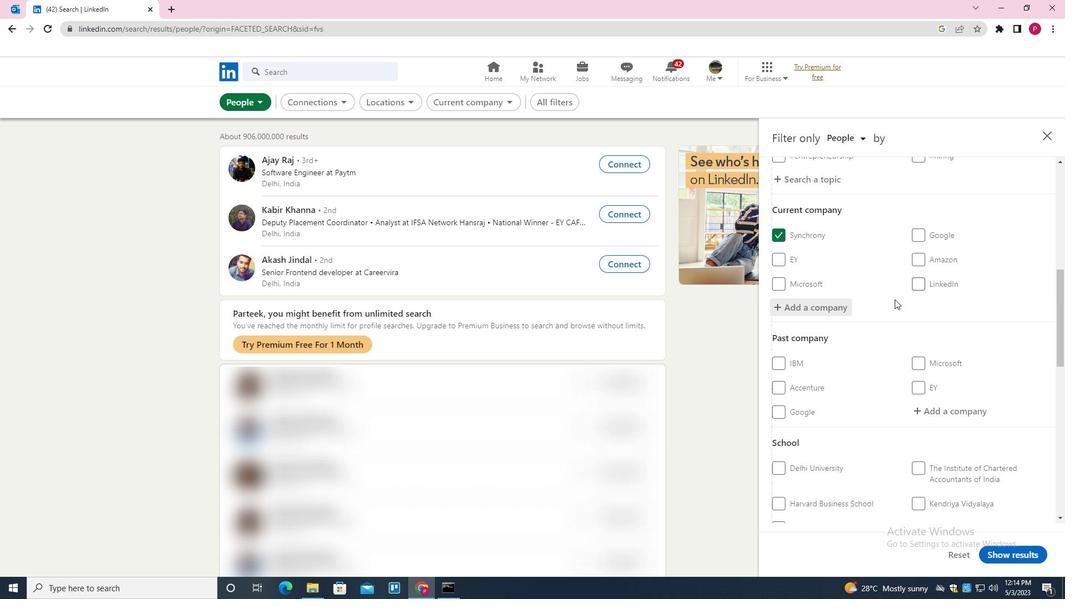 
Action: Mouse scrolled (894, 298) with delta (0, 0)
Screenshot: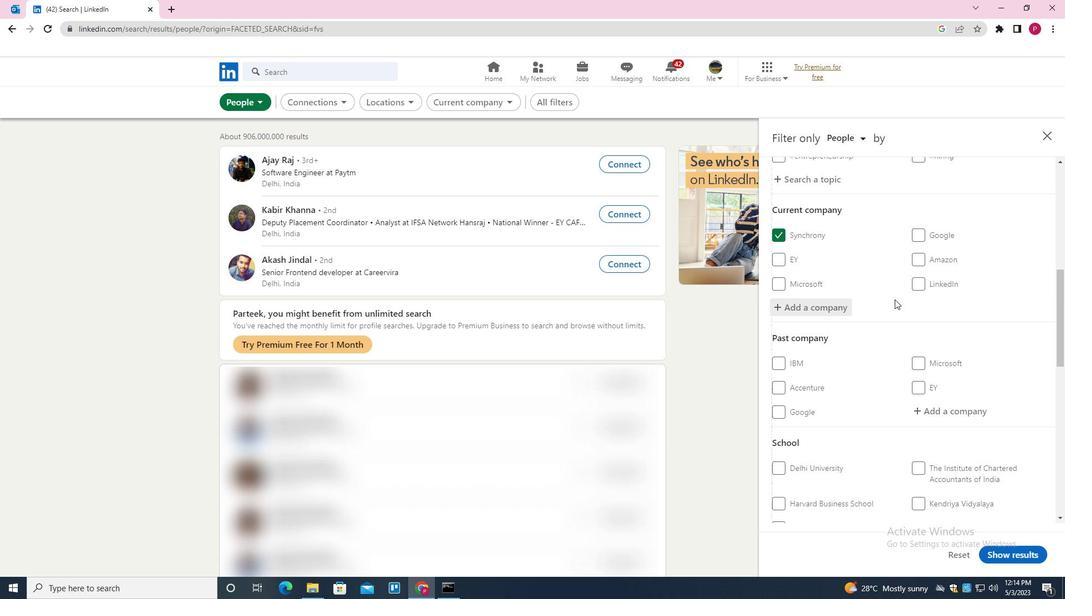 
Action: Mouse scrolled (894, 298) with delta (0, 0)
Screenshot: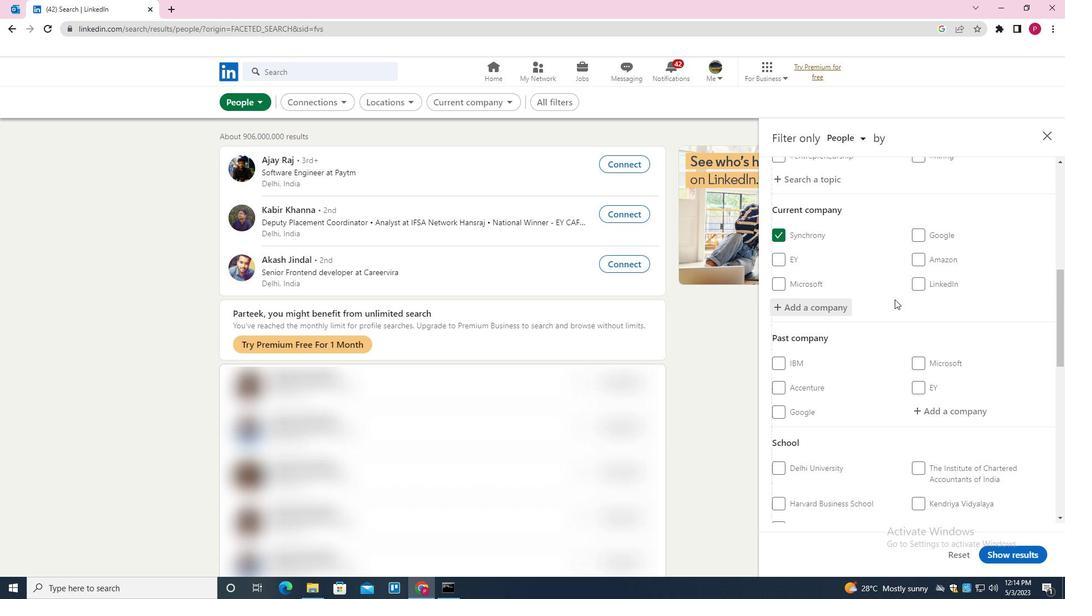 
Action: Mouse scrolled (894, 298) with delta (0, 0)
Screenshot: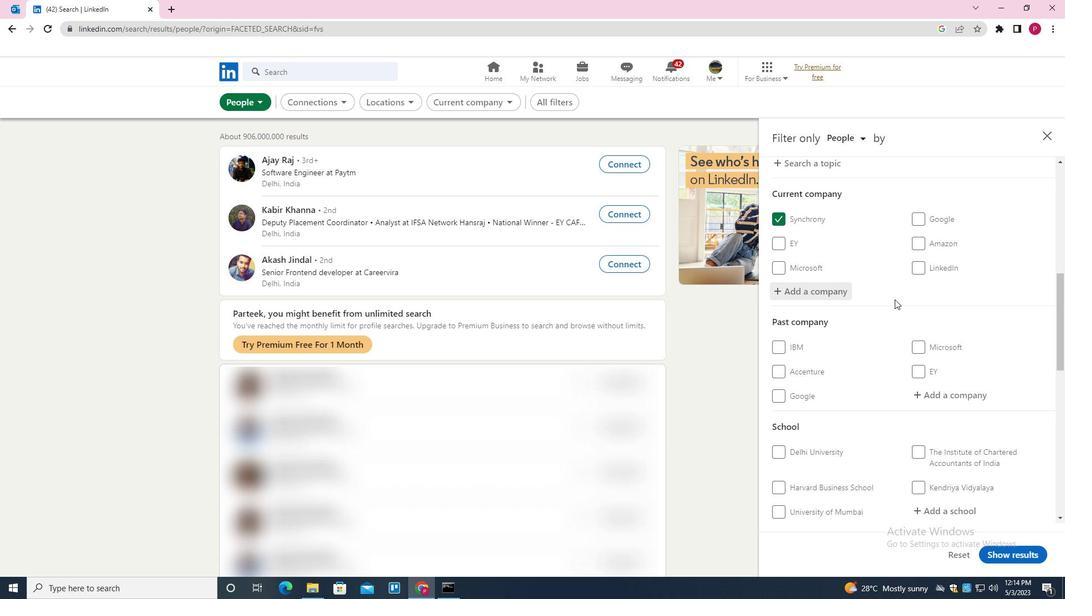 
Action: Mouse moved to (952, 250)
Screenshot: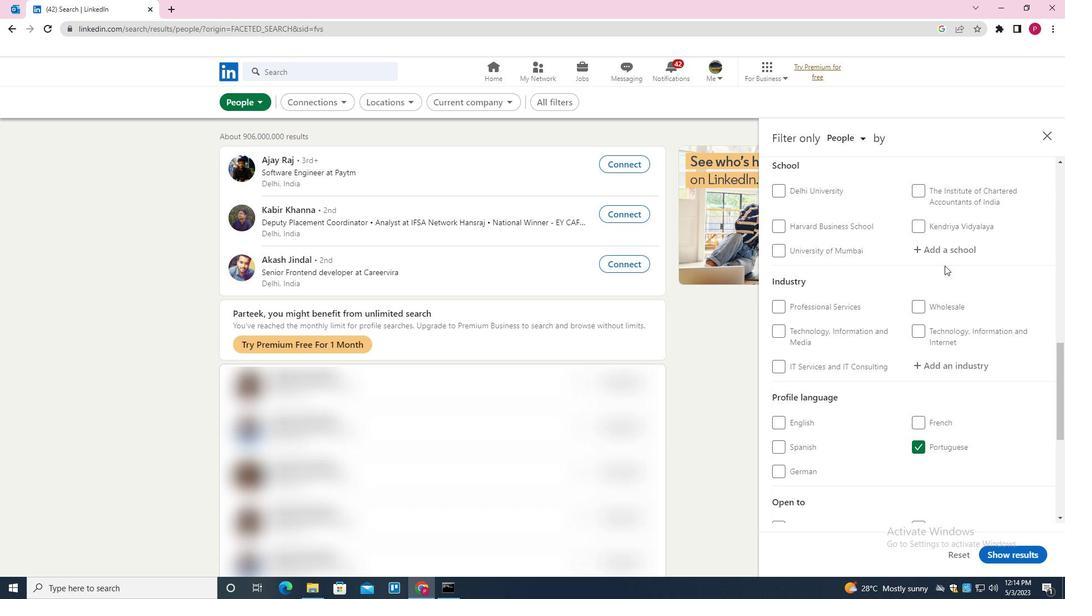 
Action: Mouse pressed left at (952, 250)
Screenshot: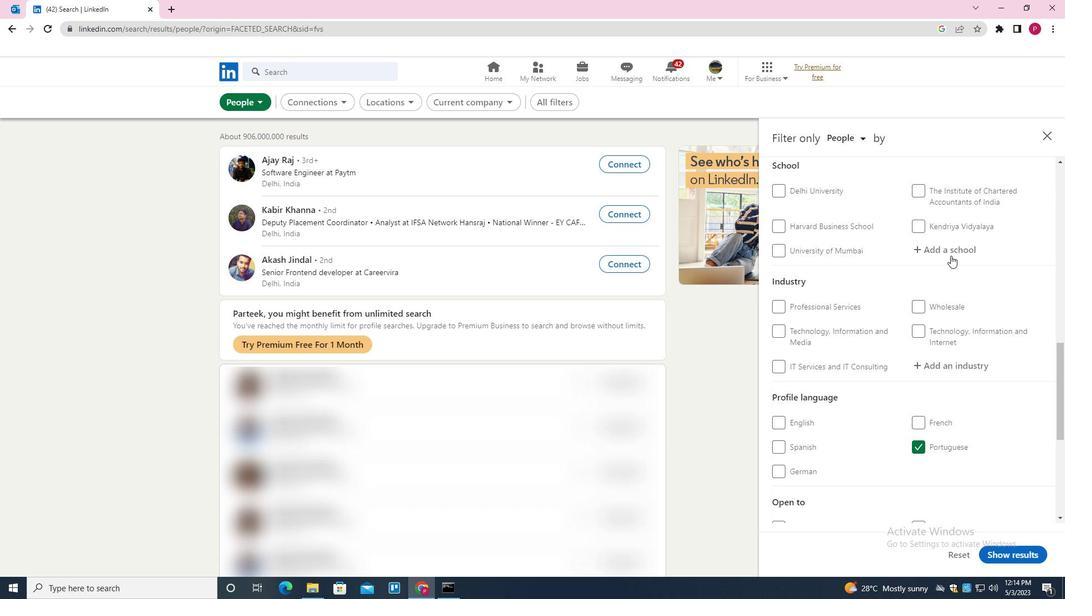 
Action: Key pressed <Key.shift><Key.shift><Key.shift><Key.shift><Key.shift><Key.shift><Key.shift><Key.shift><Key.shift><Key.shift><Key.shift><Key.shift><Key.shift><Key.shift><Key.shift><Key.shift><Key.shift><Key.shift><Key.shift><Key.shift>FERGUSSON<Key.space><Key.shift>COLLEGE<Key.down><Key.enter><Key.backspace><Key.down><Key.enter>
Screenshot: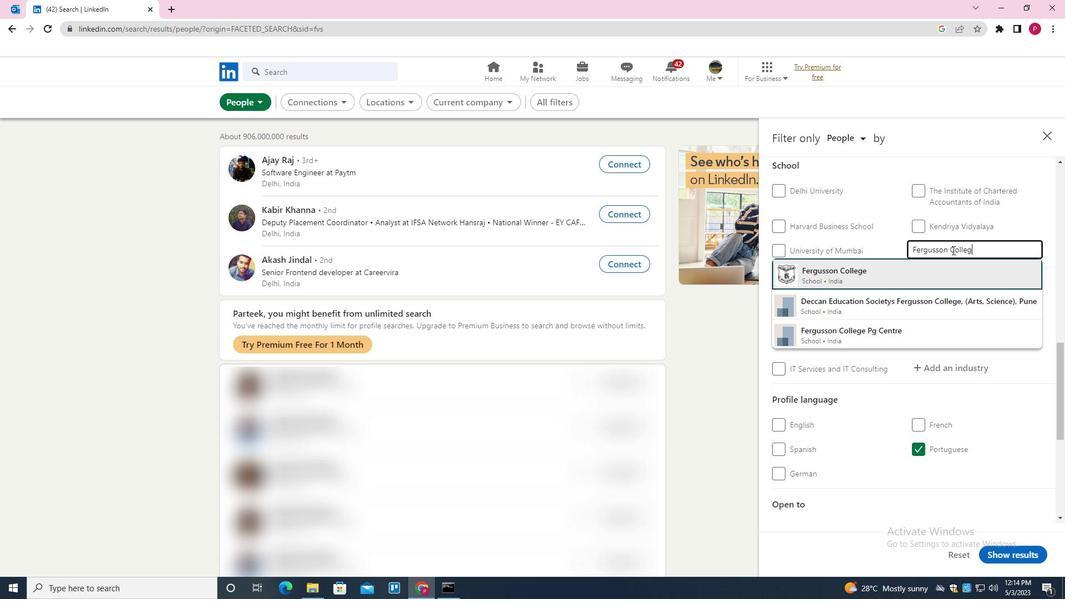 
Action: Mouse moved to (949, 260)
Screenshot: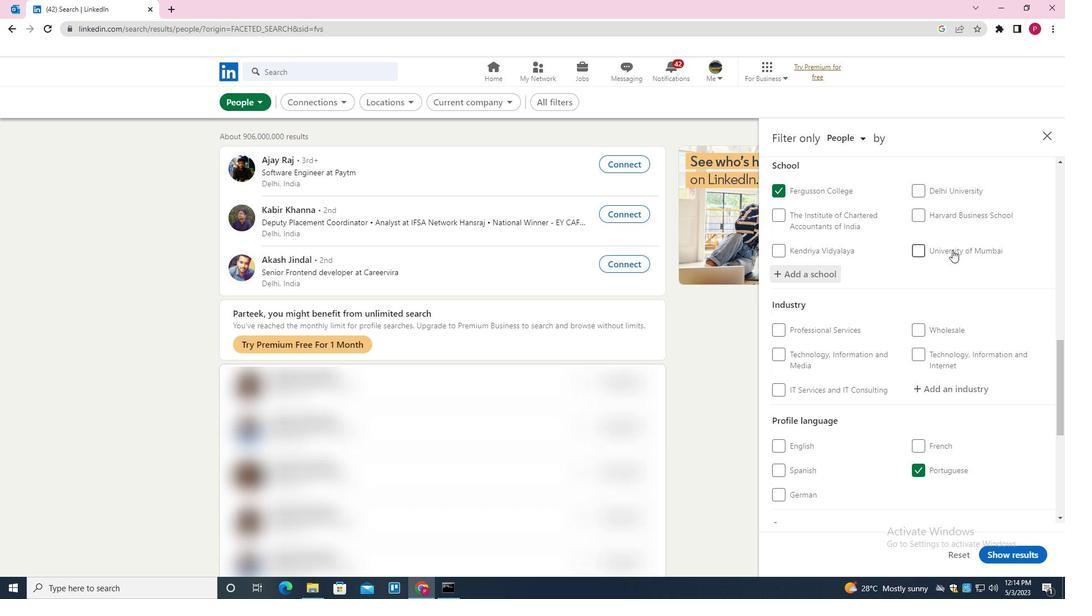
Action: Mouse scrolled (949, 260) with delta (0, 0)
Screenshot: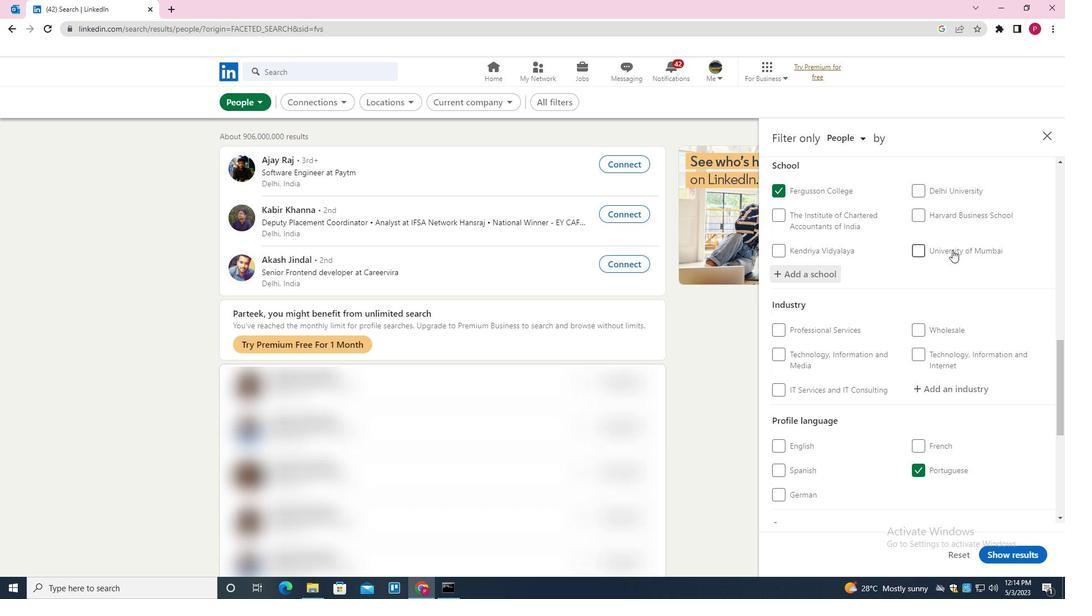 
Action: Mouse moved to (950, 274)
Screenshot: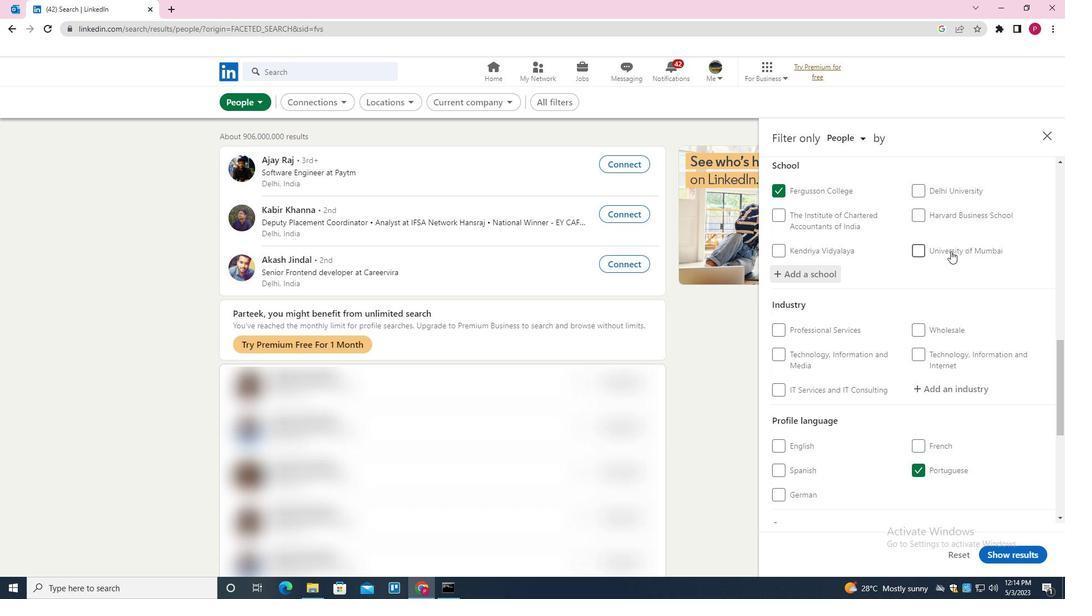 
Action: Mouse scrolled (950, 273) with delta (0, 0)
Screenshot: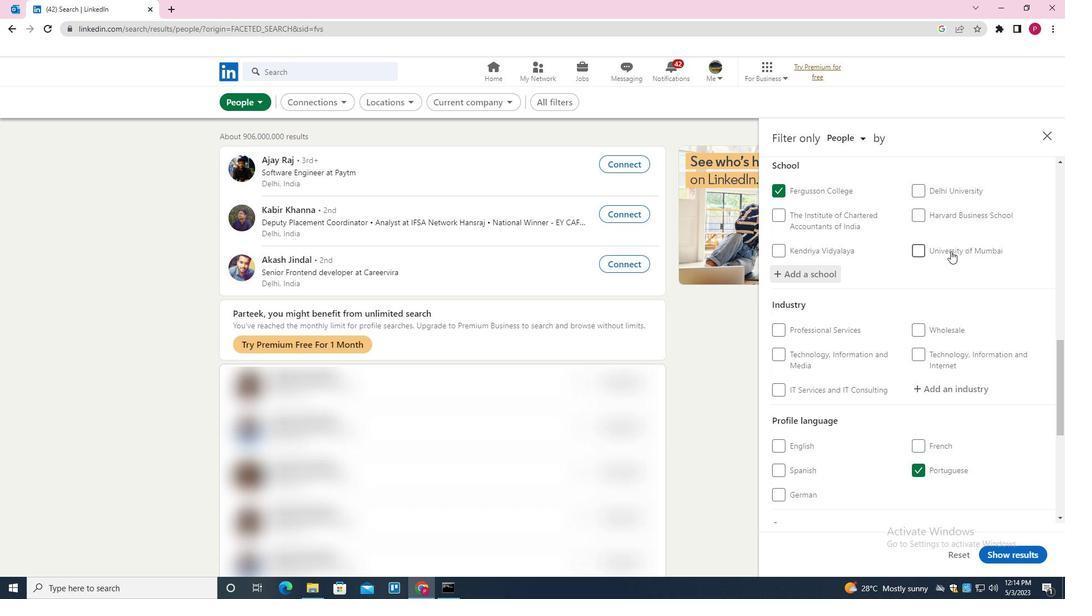
Action: Mouse moved to (950, 276)
Screenshot: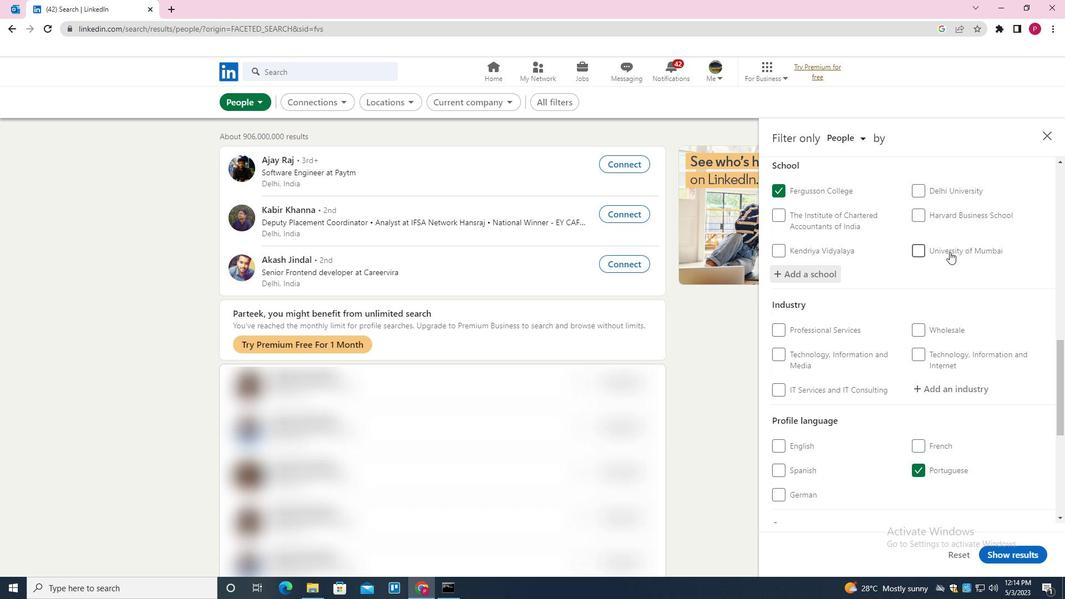 
Action: Mouse scrolled (950, 275) with delta (0, 0)
Screenshot: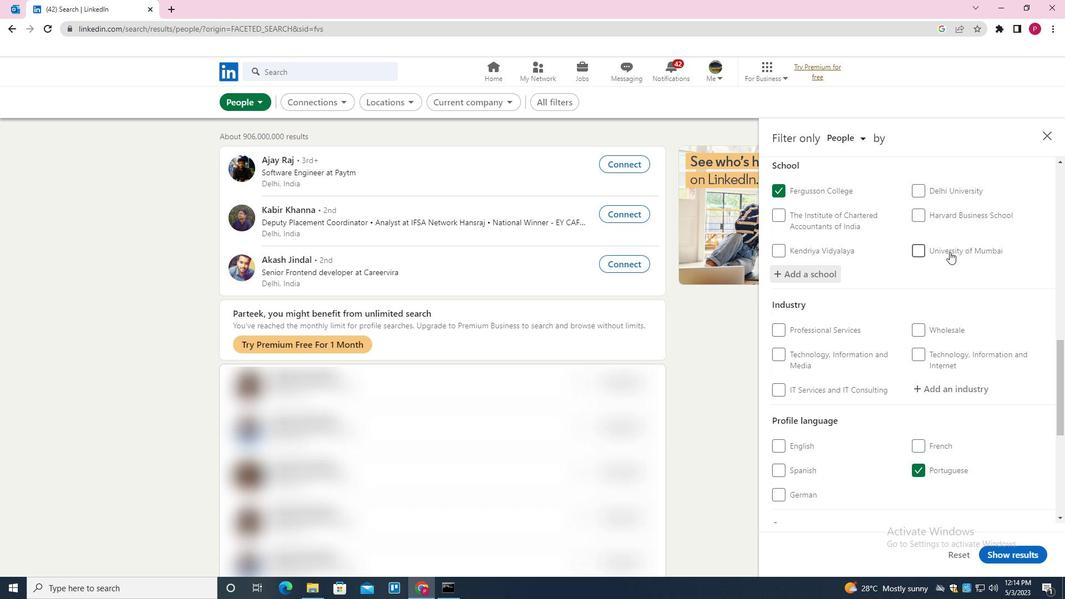
Action: Mouse moved to (950, 277)
Screenshot: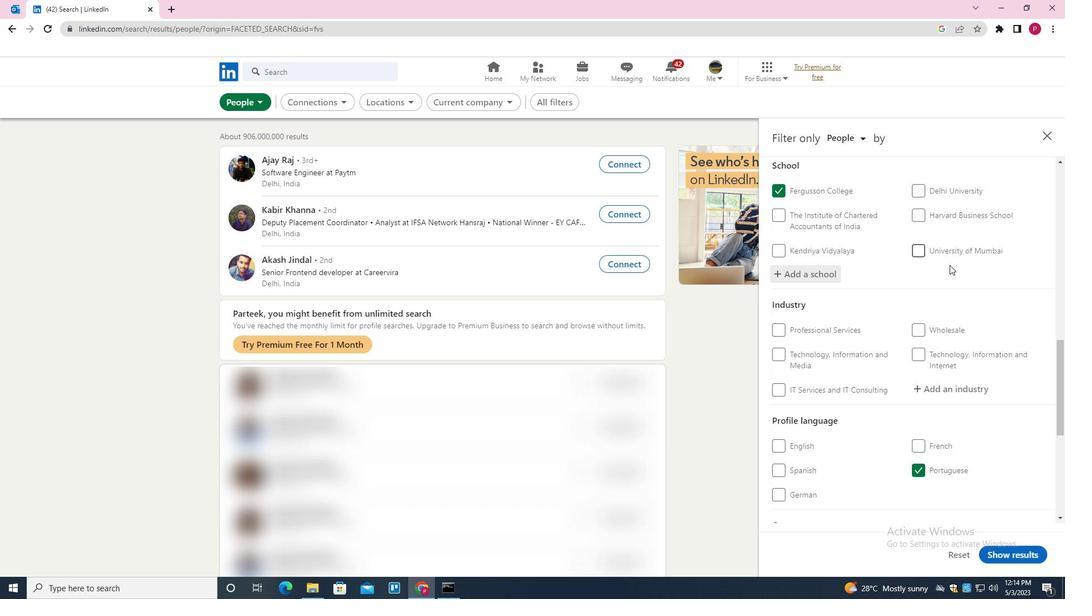 
Action: Mouse scrolled (950, 277) with delta (0, 0)
Screenshot: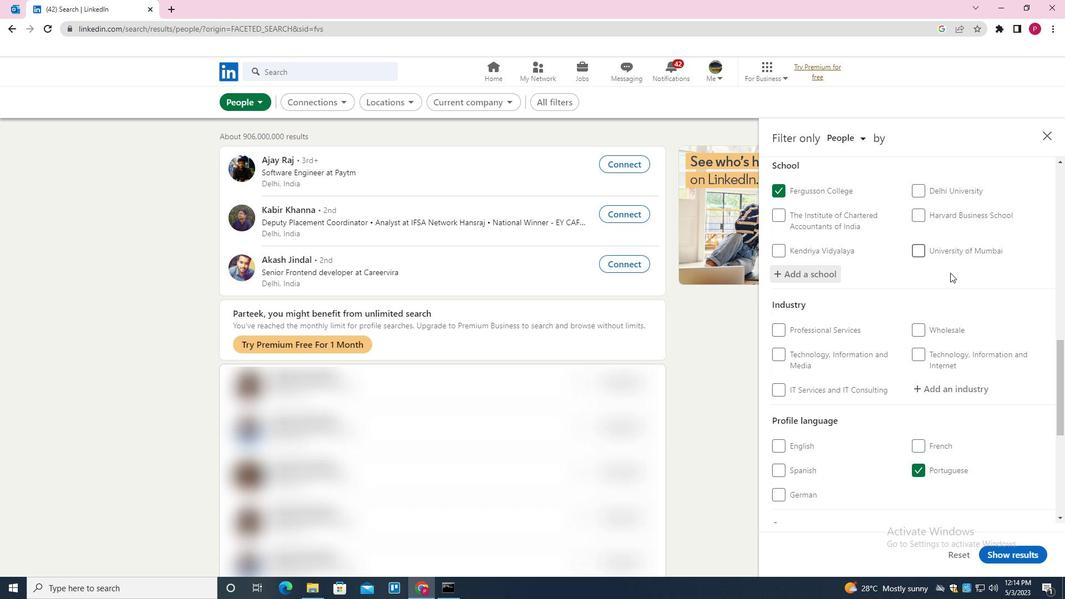 
Action: Mouse moved to (953, 169)
Screenshot: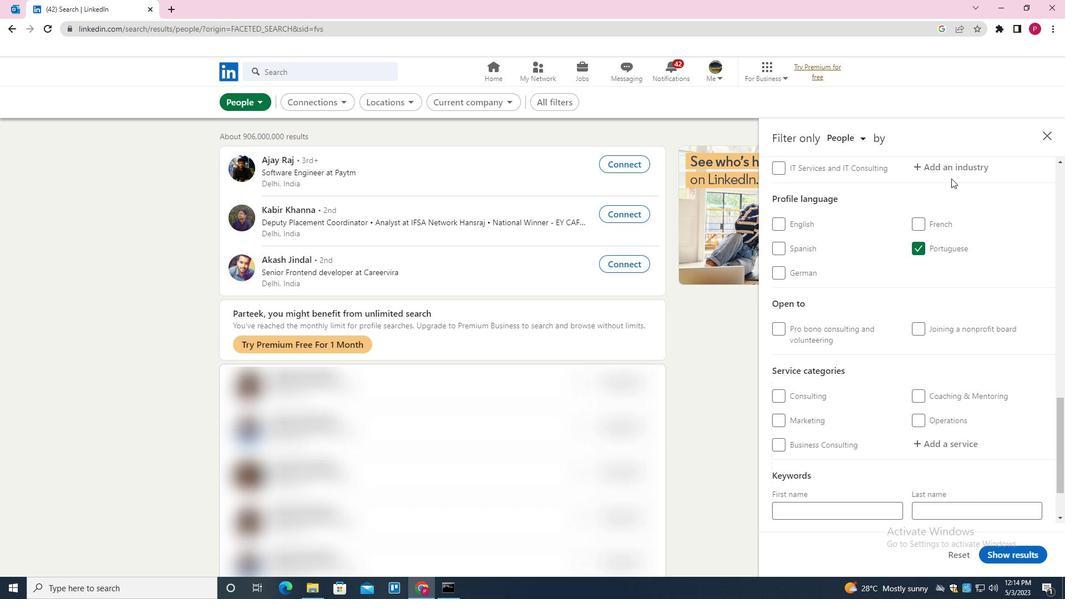
Action: Mouse pressed left at (953, 169)
Screenshot: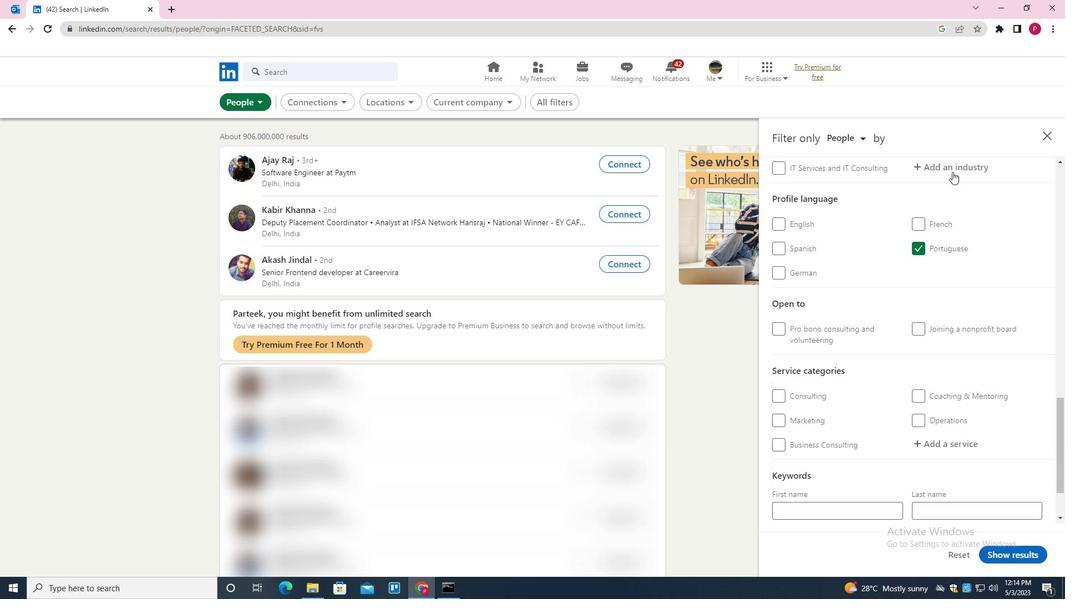 
Action: Mouse scrolled (953, 169) with delta (0, 0)
Screenshot: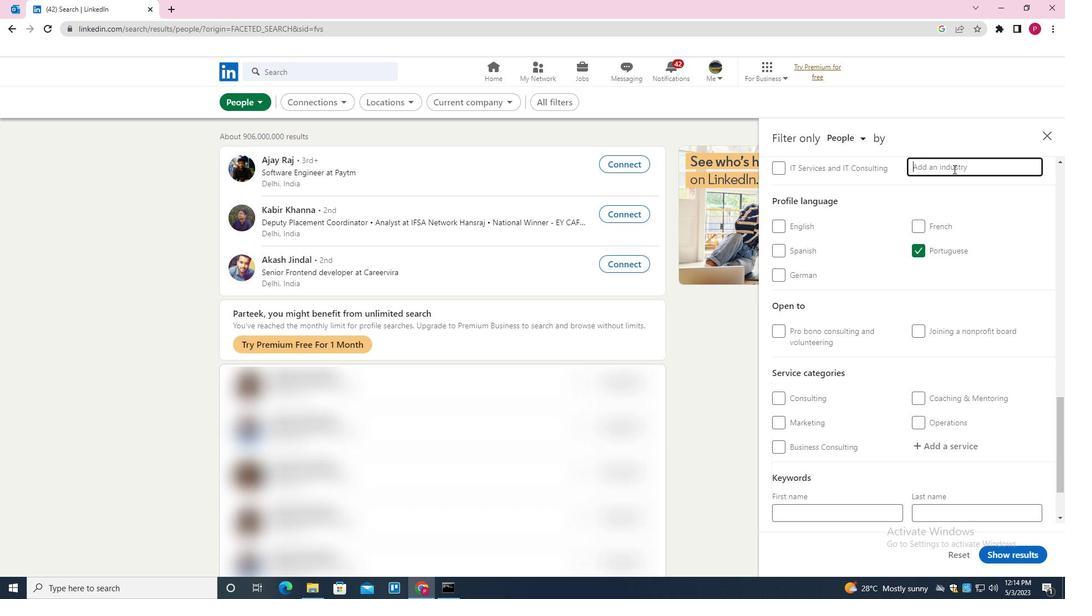 
Action: Mouse moved to (953, 189)
Screenshot: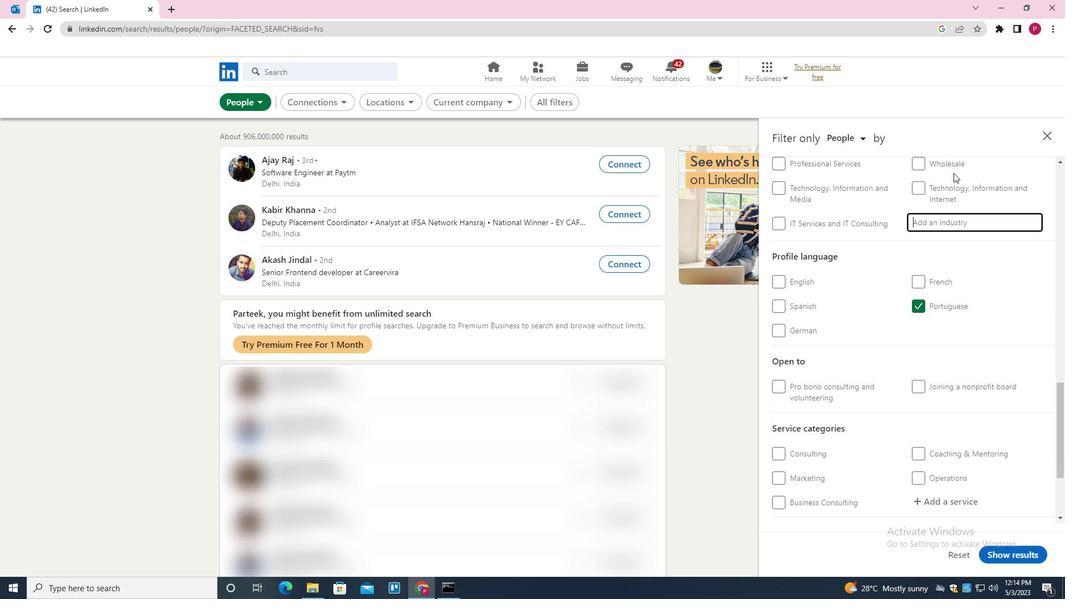 
Action: Key pressed <Key.shift><Key.shift><Key.shift>MILITARY<Key.space>AND<Key.space><Key.shift><Key.shift><Key.shift><Key.shift><Key.shift><Key.shift>INTERB<Key.backspace>NATONAL<Key.space><Key.shift><Key.shift><Key.shift><Key.backspace><Key.backspace><Key.backspace><Key.backspace><Key.backspace><Key.backspace>TIONAL<Key.space><Key.shift><Key.shift><Key.shift><Key.shift>AFFIRS<Key.backspace><Key.backspace><Key.backspace>AIRS<Key.down><Key.enter>
Screenshot: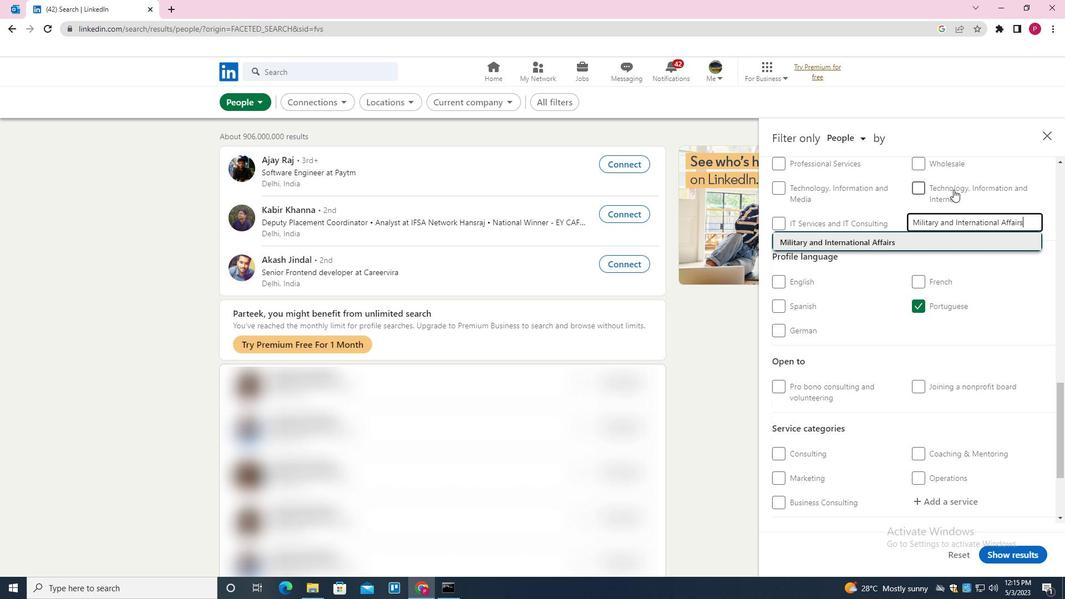 
Action: Mouse moved to (895, 270)
Screenshot: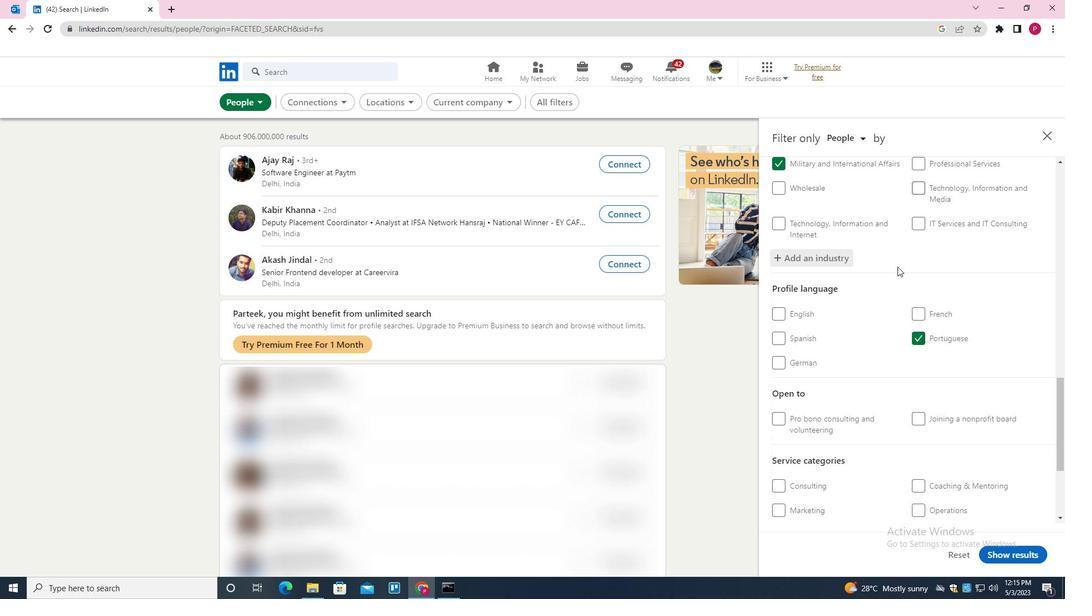 
Action: Mouse scrolled (895, 269) with delta (0, 0)
Screenshot: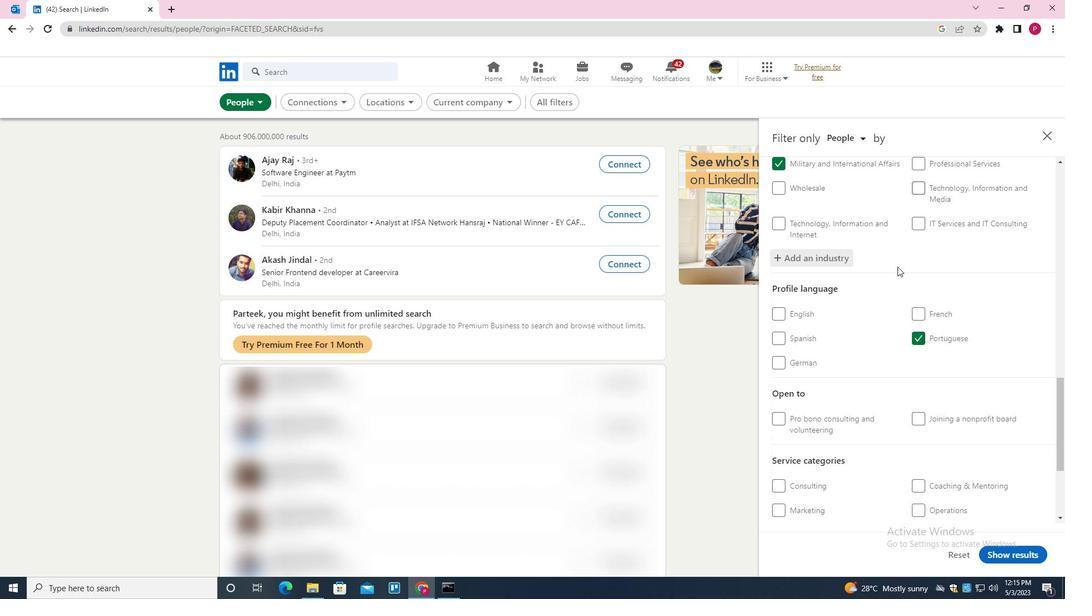 
Action: Mouse moved to (895, 270)
Screenshot: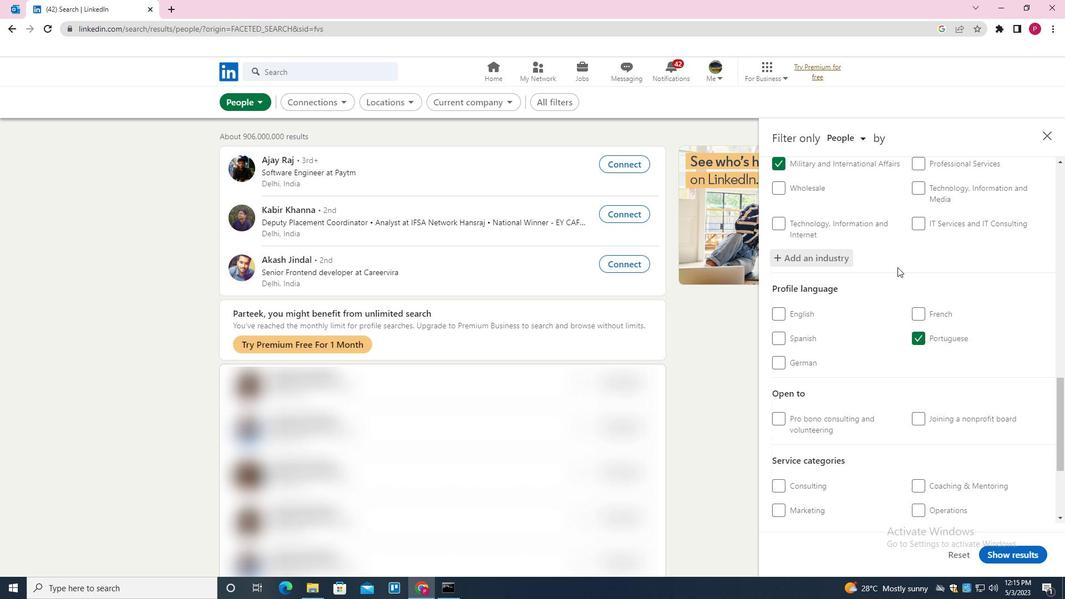 
Action: Mouse scrolled (895, 269) with delta (0, 0)
Screenshot: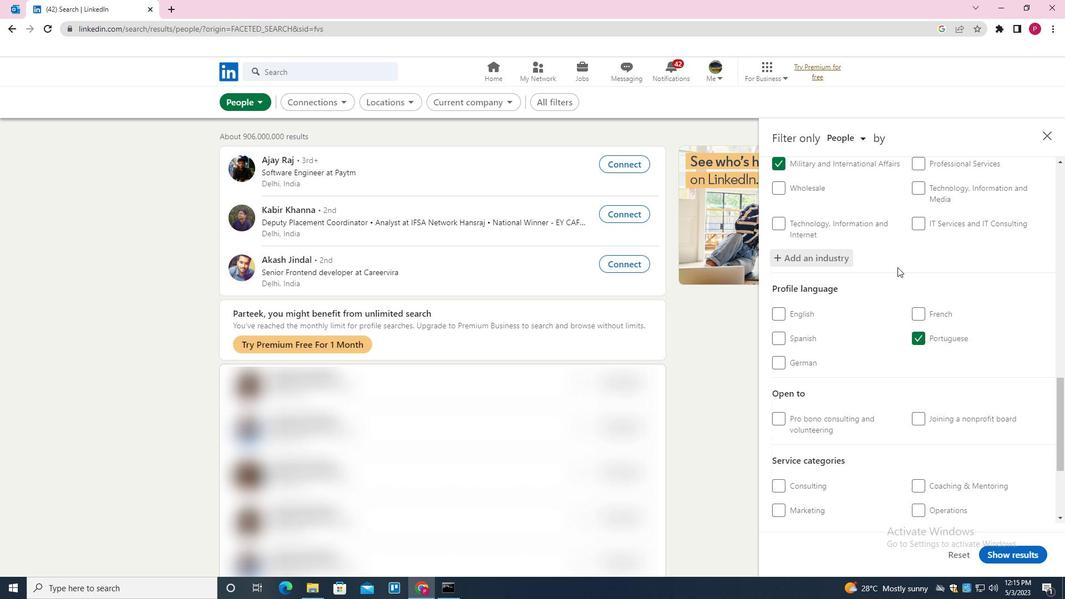
Action: Mouse moved to (894, 270)
Screenshot: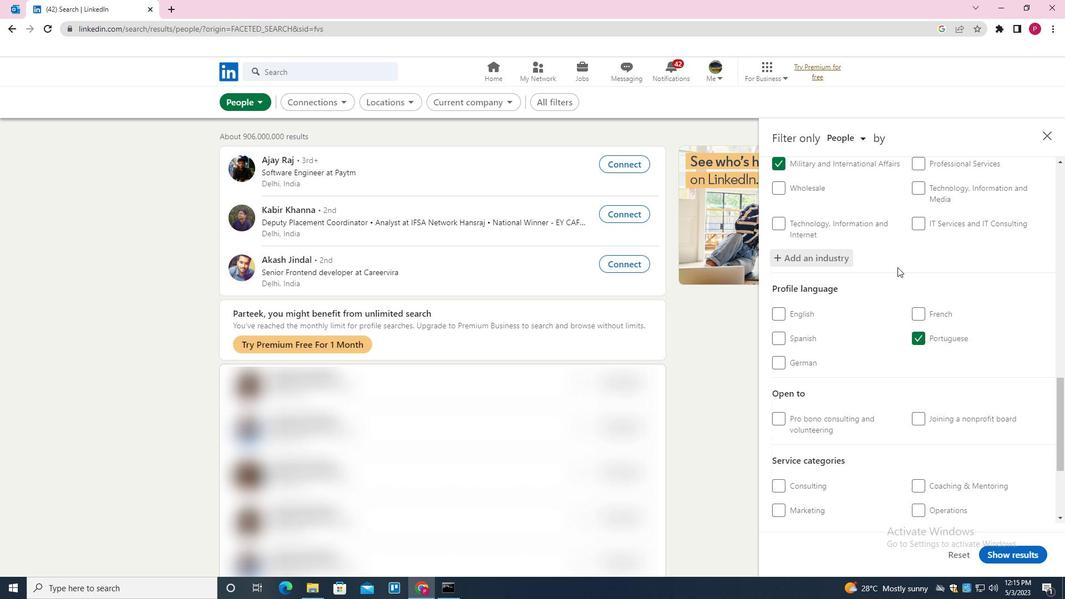 
Action: Mouse scrolled (894, 270) with delta (0, 0)
Screenshot: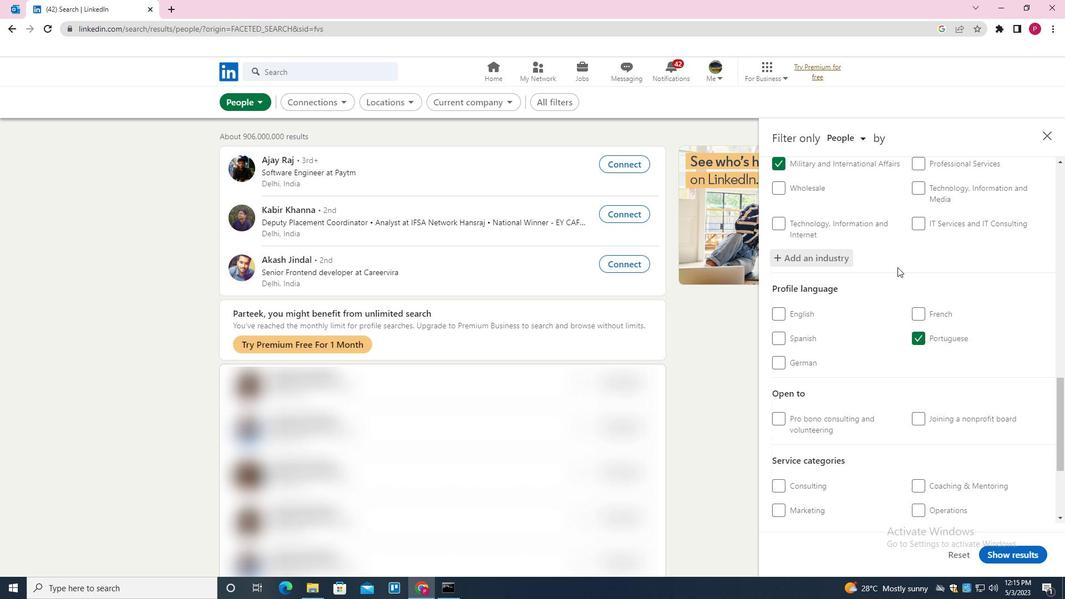 
Action: Mouse moved to (950, 367)
Screenshot: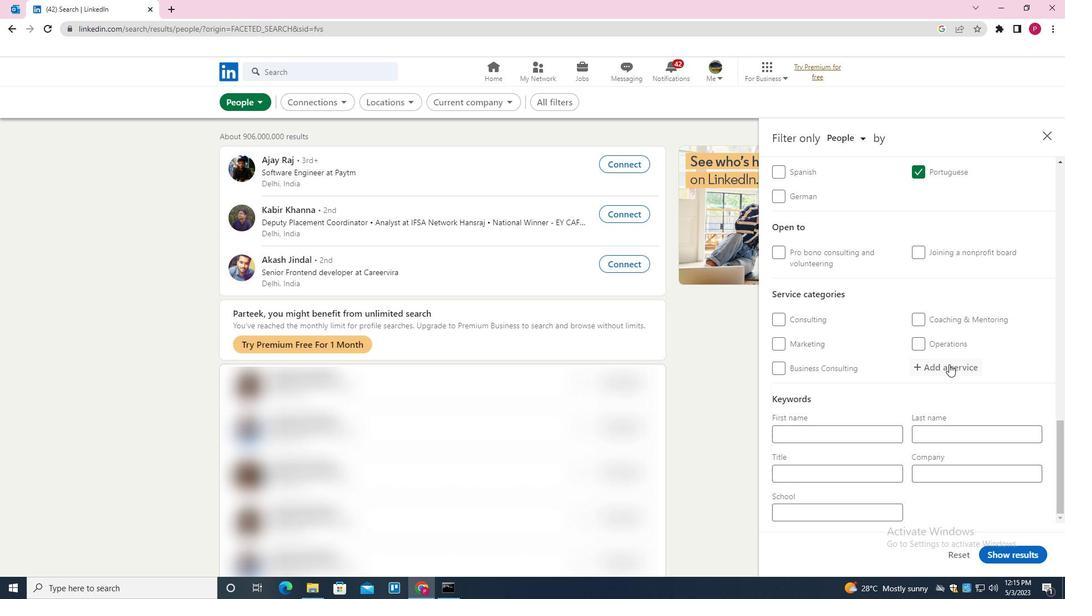 
Action: Mouse pressed left at (950, 367)
Screenshot: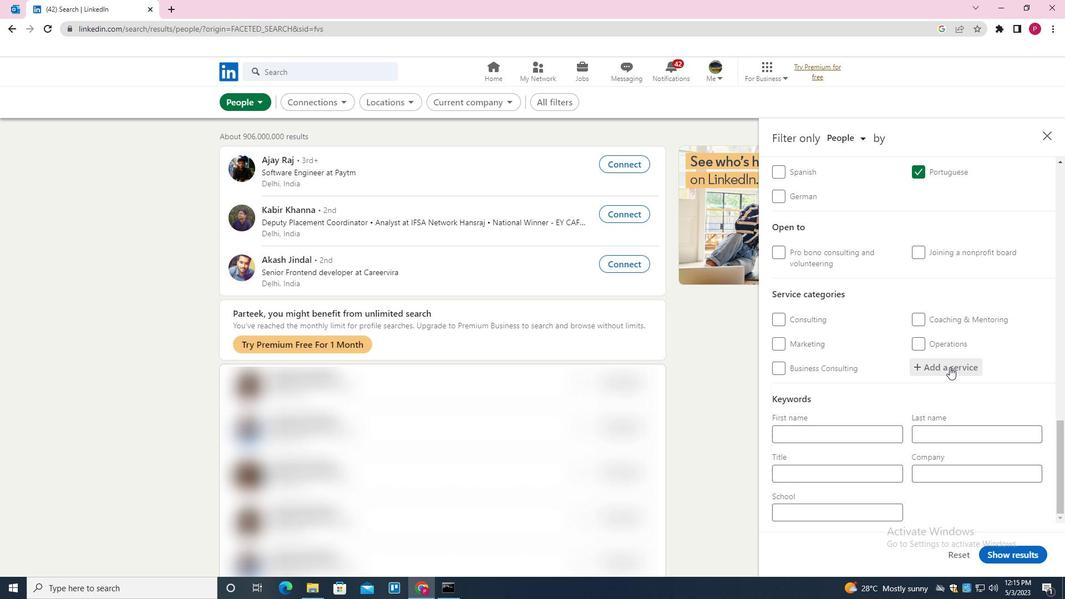 
Action: Key pressed <Key.shift><Key.shift><Key.shift><Key.shift><Key.shift><Key.shift><Key.shift><Key.shift><Key.shift><Key.shift><Key.shift><Key.shift><Key.shift><Key.shift><Key.shift><Key.shift><Key.shift><Key.shift>TECHNICAL<Key.space><Key.shift>SUPPORT<Key.down><Key.enter>
Screenshot: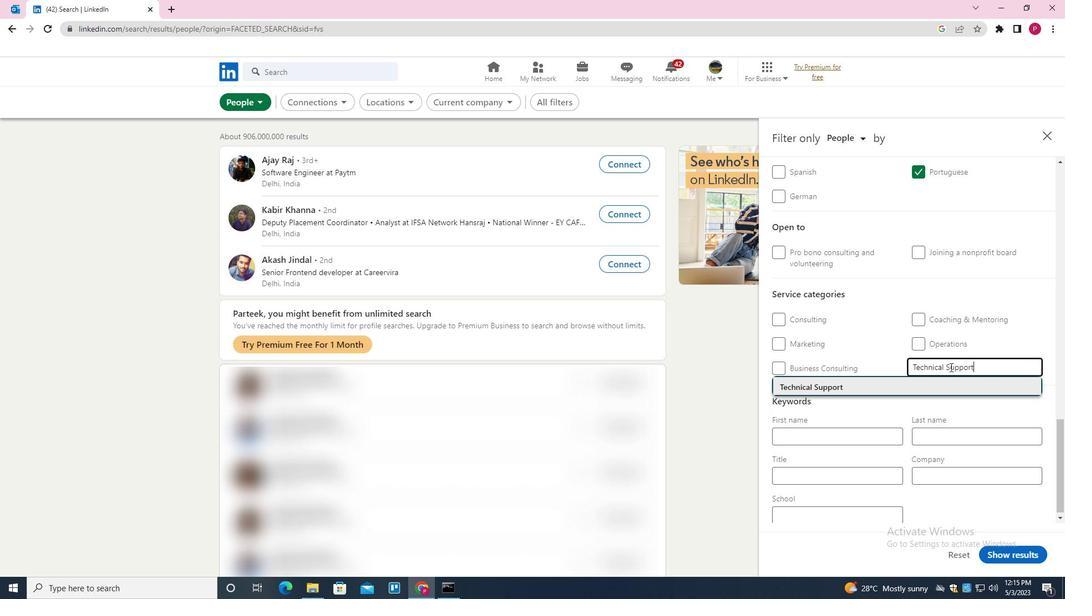 
Action: Mouse scrolled (950, 366) with delta (0, 0)
Screenshot: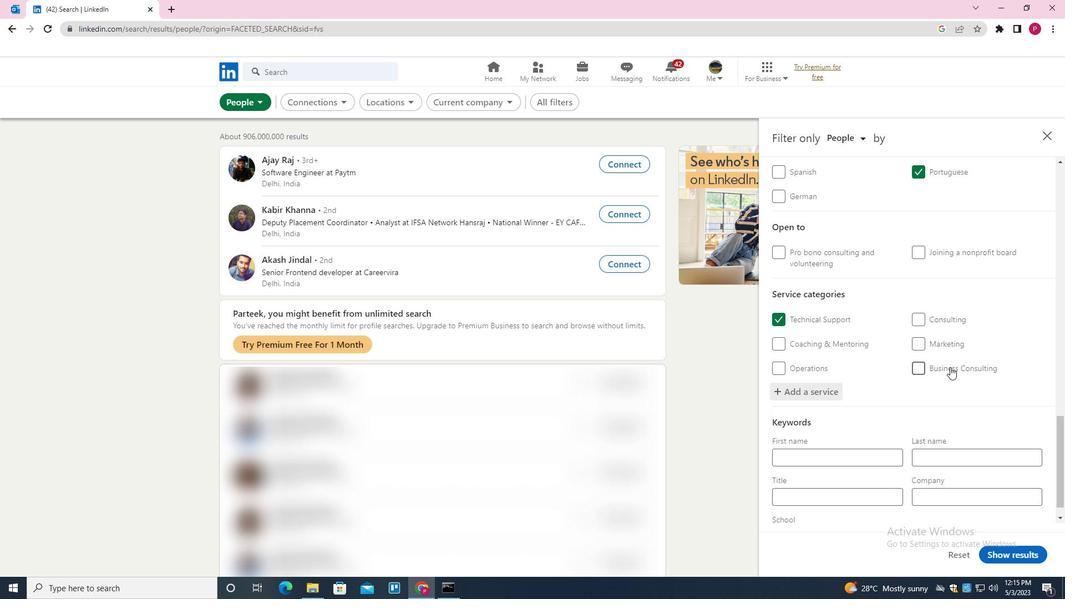 
Action: Mouse scrolled (950, 366) with delta (0, 0)
Screenshot: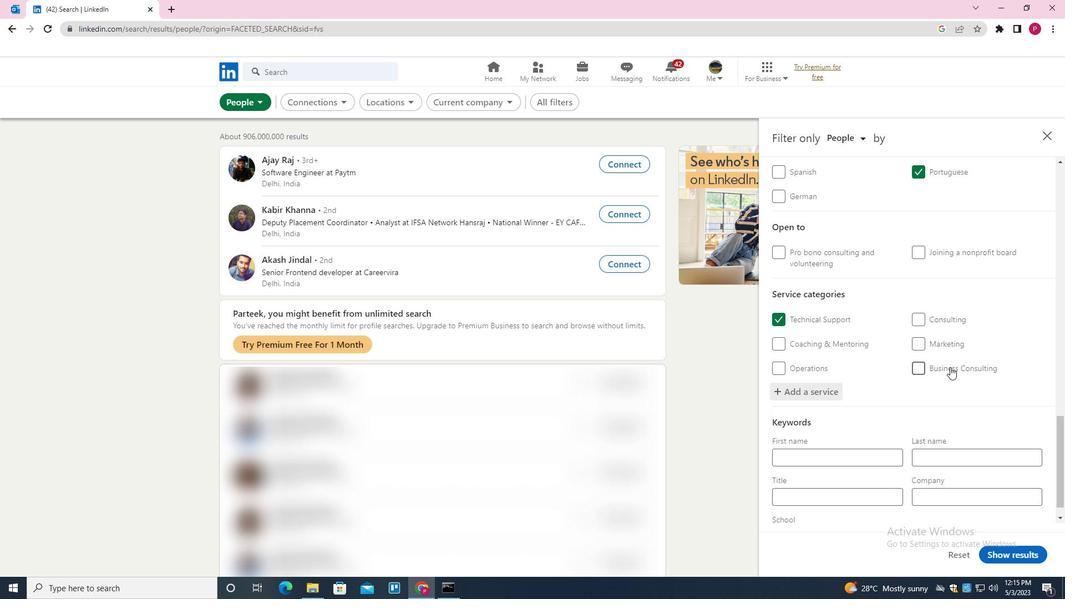
Action: Mouse scrolled (950, 366) with delta (0, 0)
Screenshot: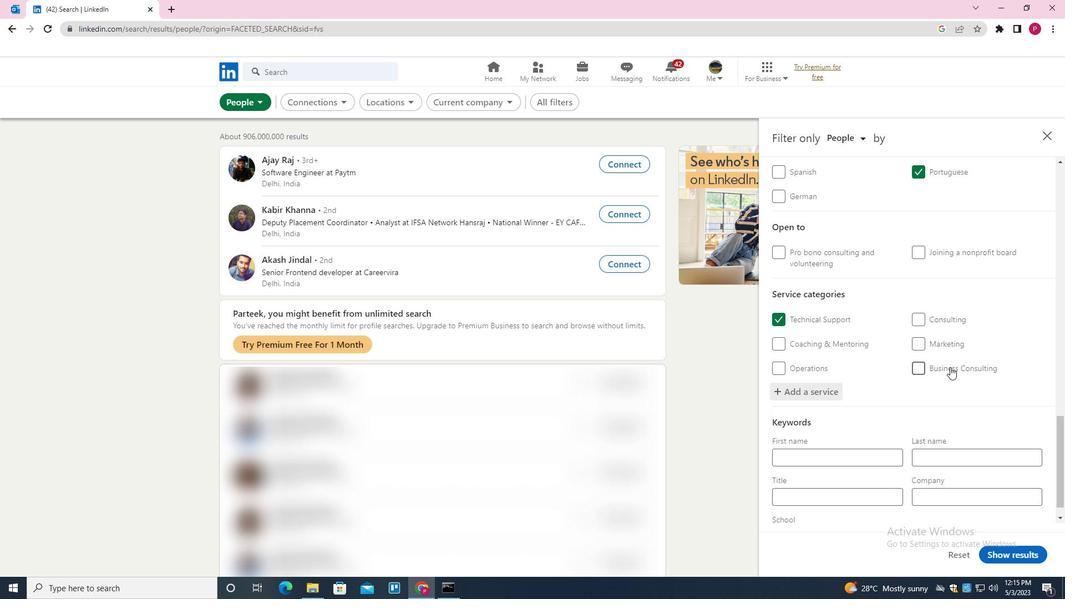 
Action: Mouse moved to (950, 367)
Screenshot: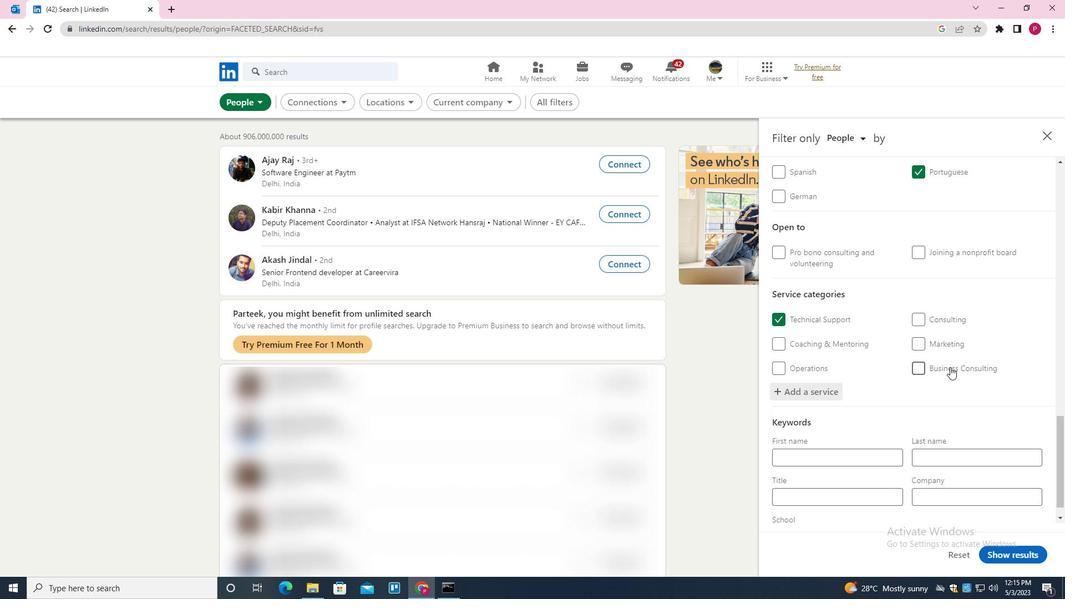 
Action: Mouse scrolled (950, 366) with delta (0, 0)
Screenshot: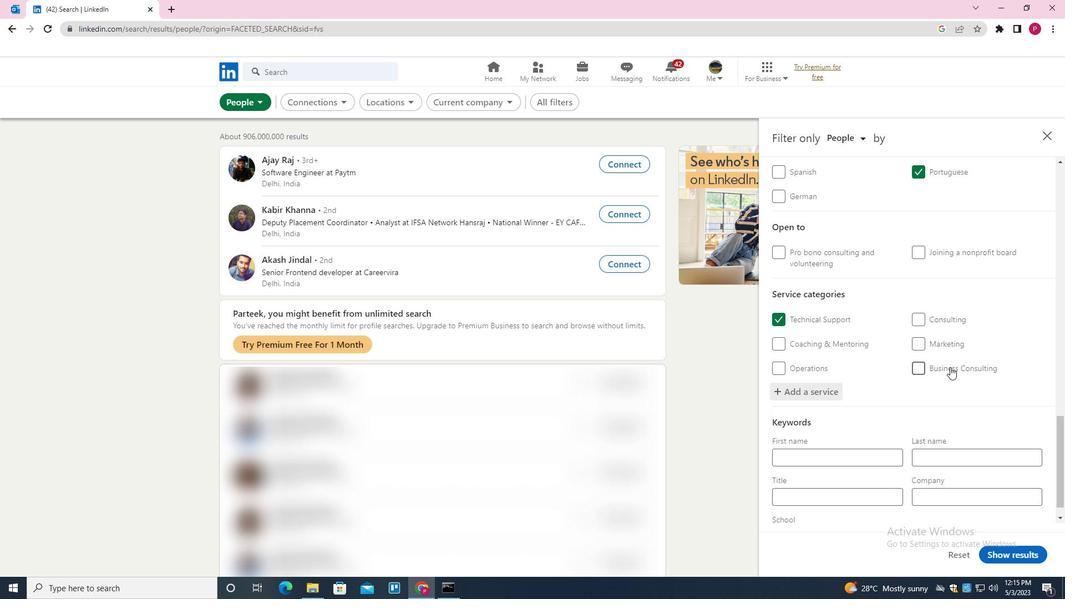 
Action: Mouse moved to (942, 371)
Screenshot: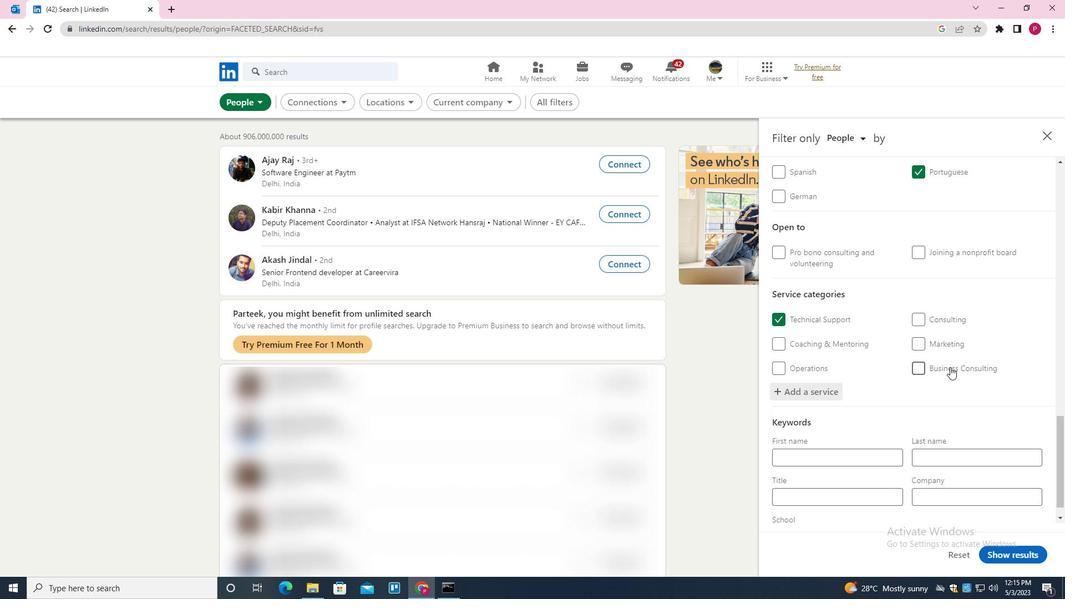 
Action: Mouse scrolled (942, 370) with delta (0, 0)
Screenshot: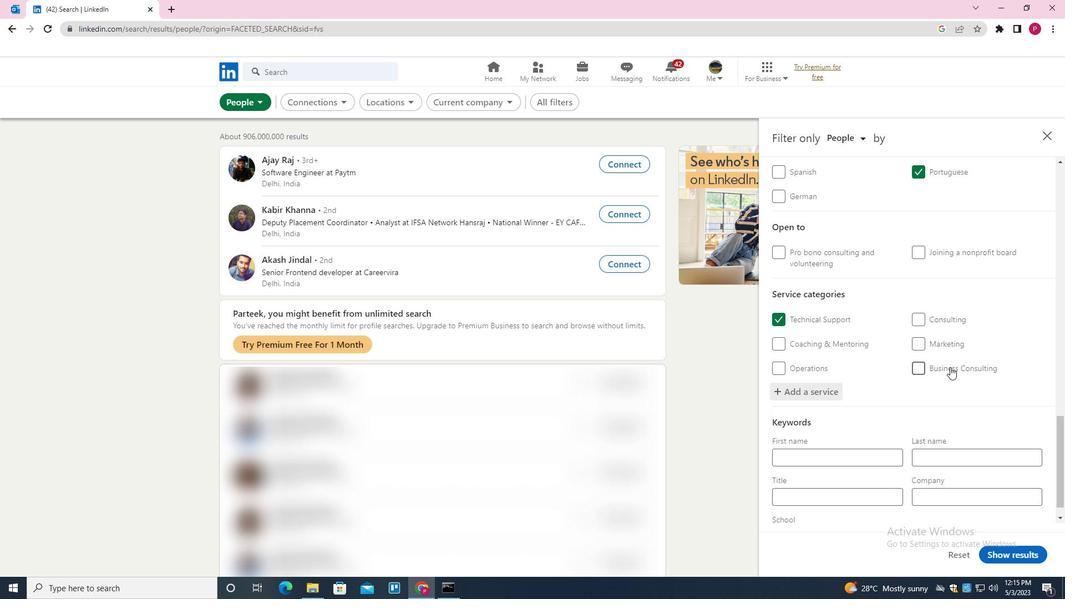 
Action: Mouse moved to (867, 473)
Screenshot: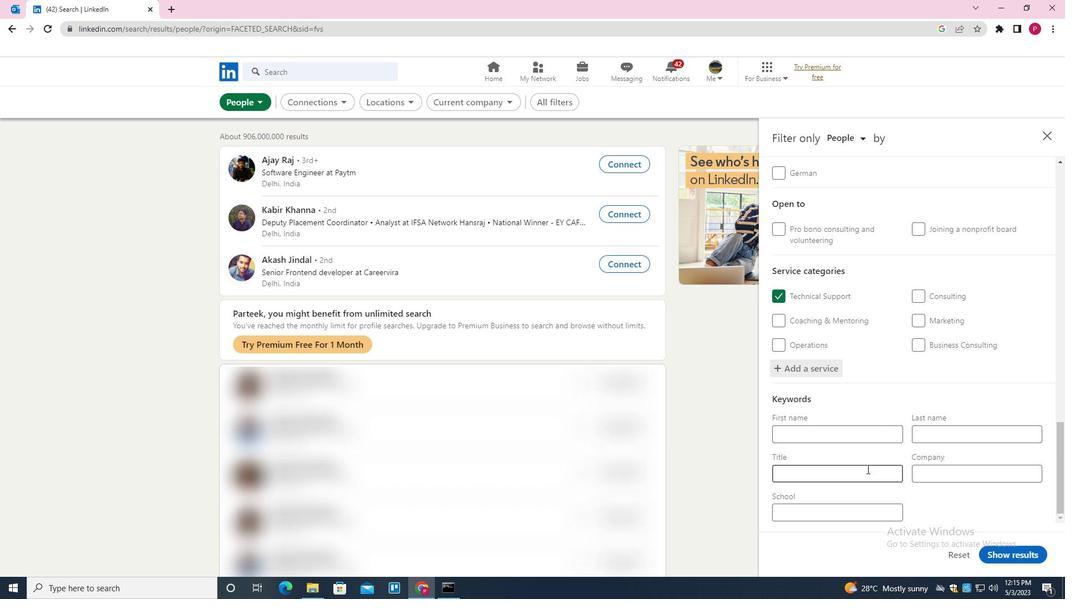 
Action: Mouse pressed left at (867, 473)
Screenshot: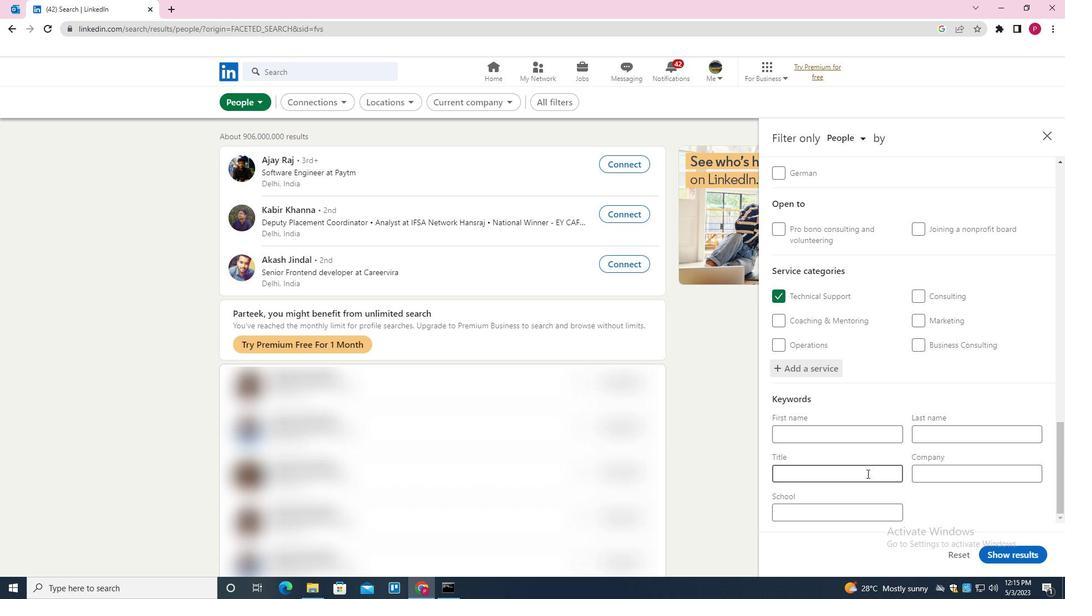 
Action: Mouse moved to (866, 465)
Screenshot: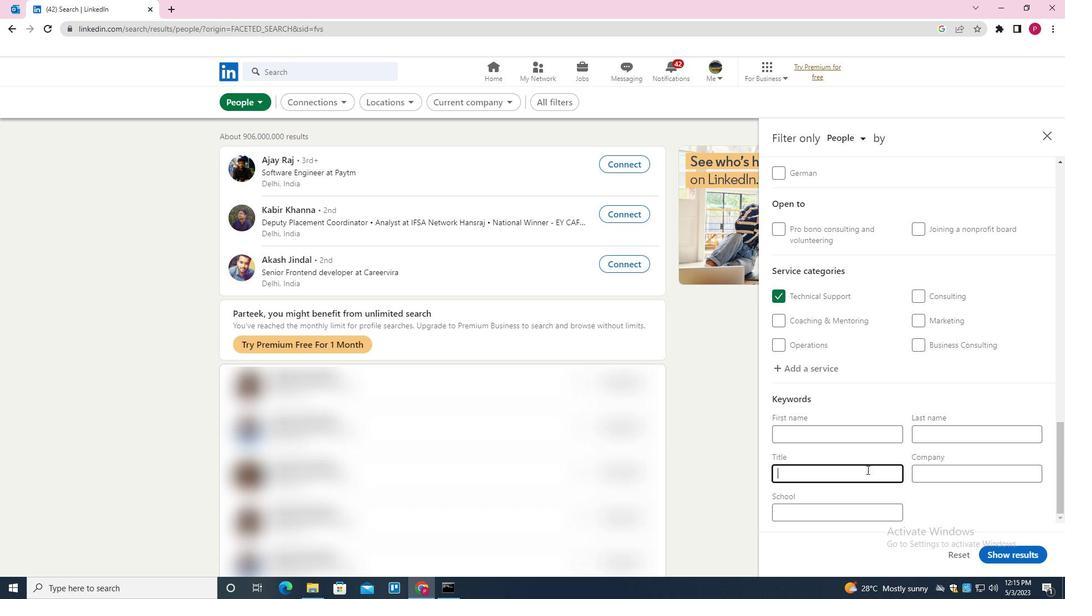 
Action: Key pressed <Key.shift><Key.shift><Key.shift><Key.shift>ADDICTION<Key.space><Key.shift><Key.shift><Key.shift><Key.shift><Key.shift><Key.shift><Key.shift><Key.shift><Key.shift><Key.shift><Key.shift>COUNSELOR
Screenshot: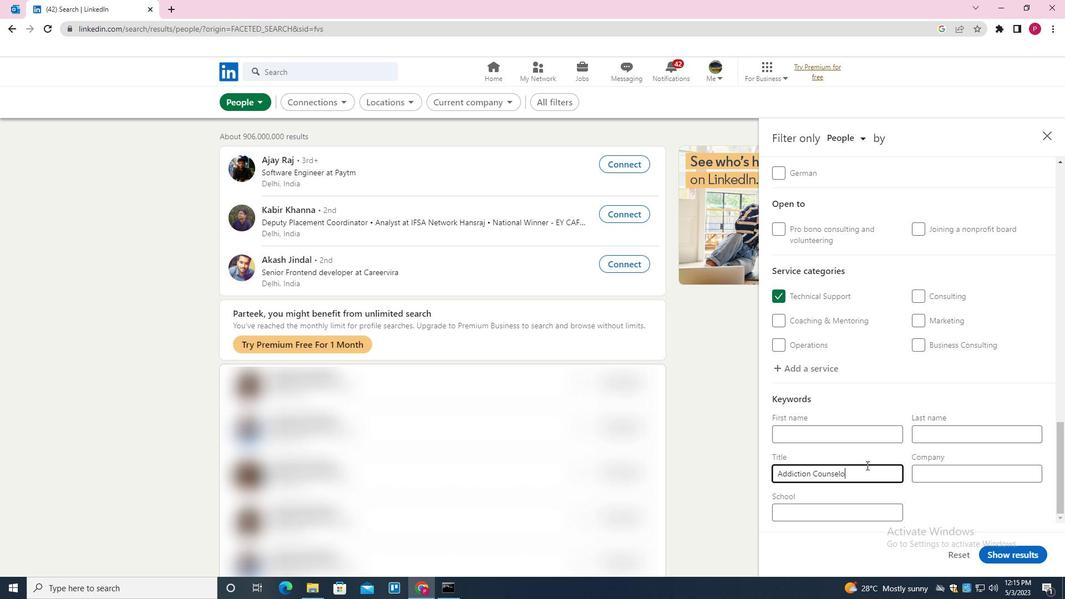 
Action: Mouse moved to (1040, 549)
Screenshot: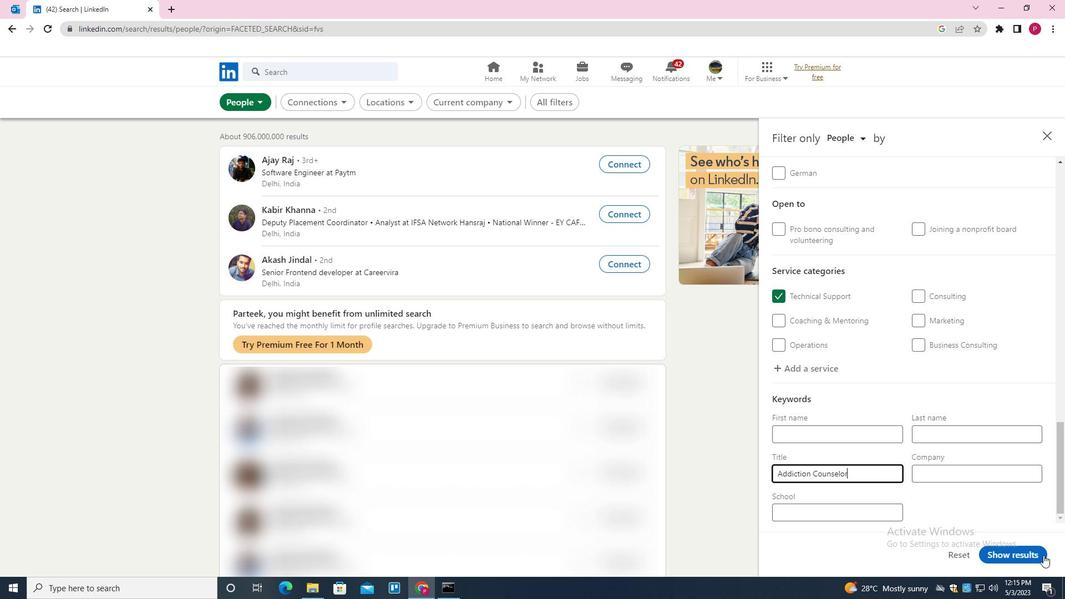 
Action: Mouse pressed left at (1040, 549)
Screenshot: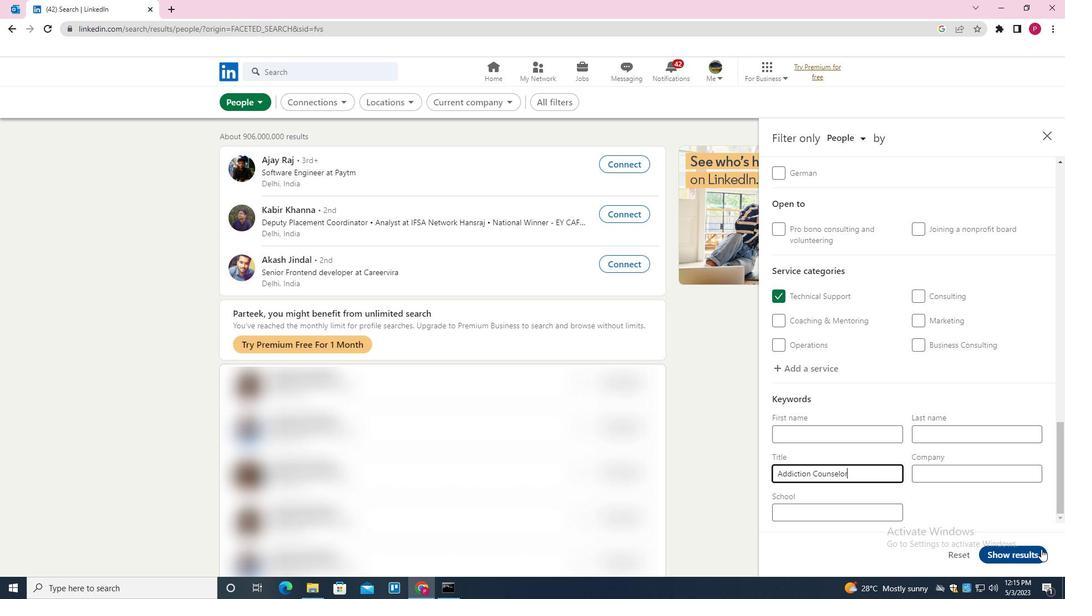 
Action: Mouse moved to (467, 246)
Screenshot: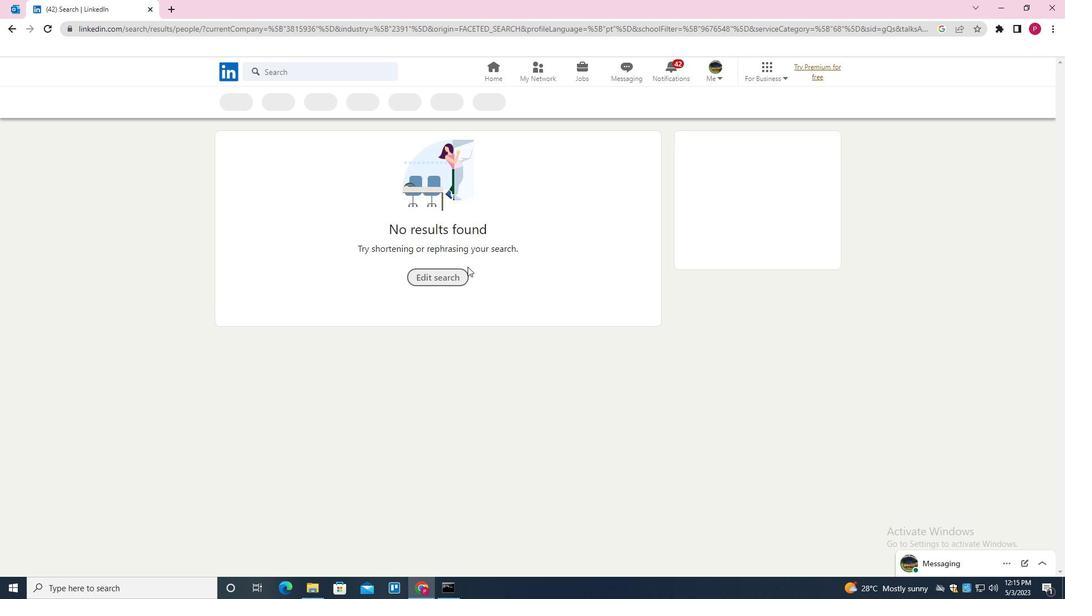 
